 Task: Add a signature Hugo Perez containing With heartfelt thanks and appreciation, Hugo Perez to email address softage.8@softage.net and add a folder Takeout menus
Action: Mouse moved to (113, 145)
Screenshot: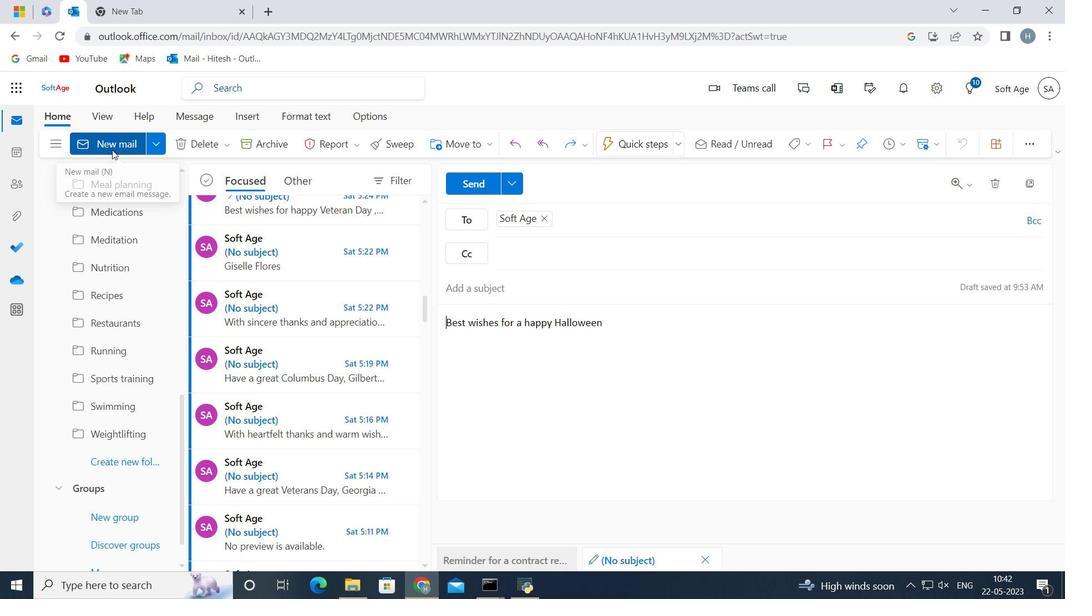 
Action: Mouse pressed left at (113, 145)
Screenshot: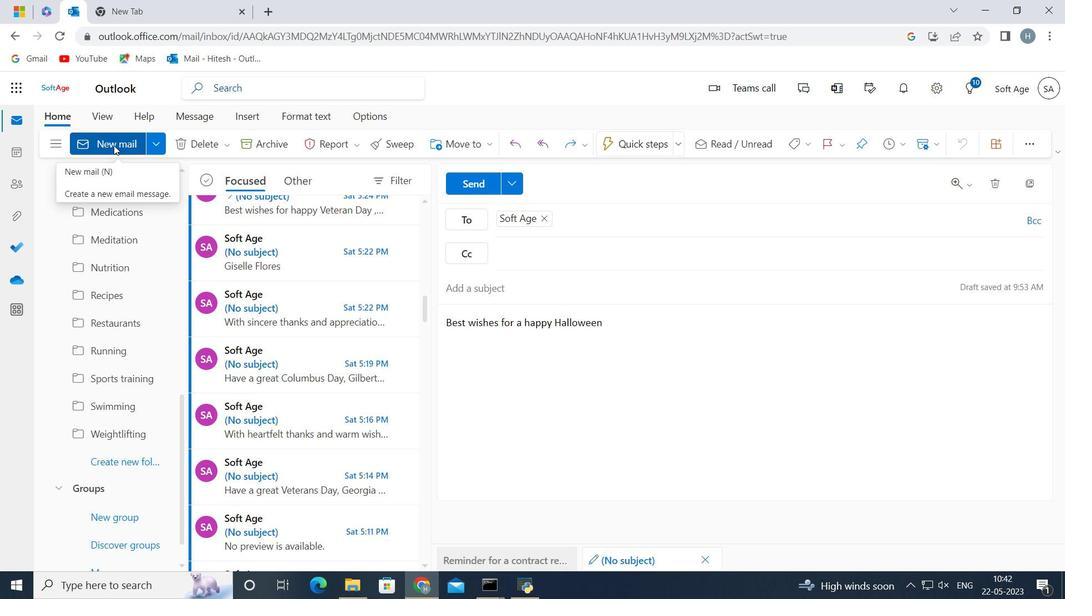 
Action: Mouse moved to (866, 147)
Screenshot: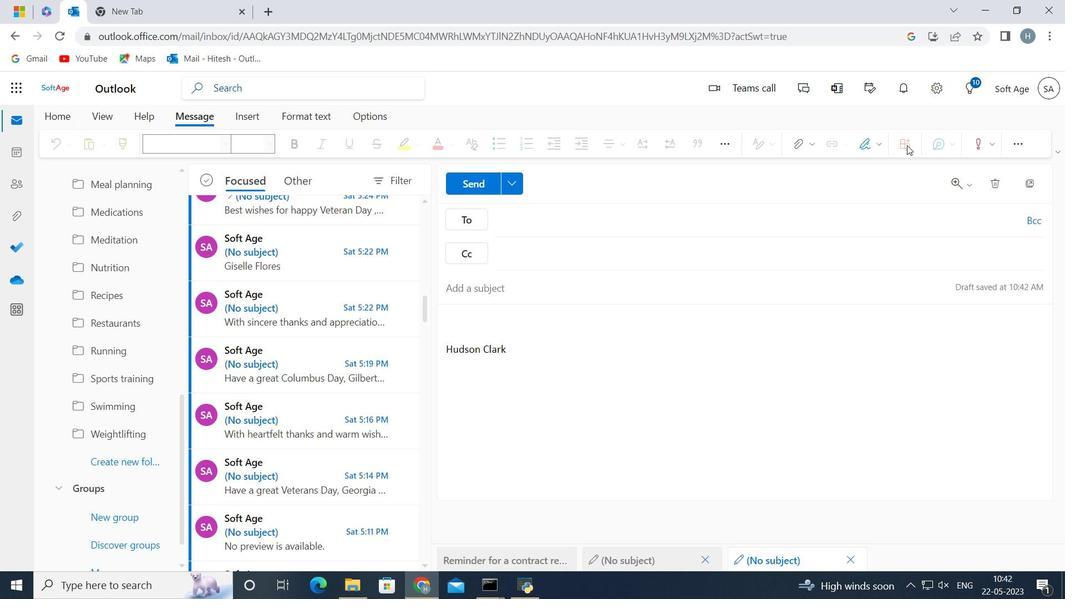 
Action: Mouse pressed left at (866, 147)
Screenshot: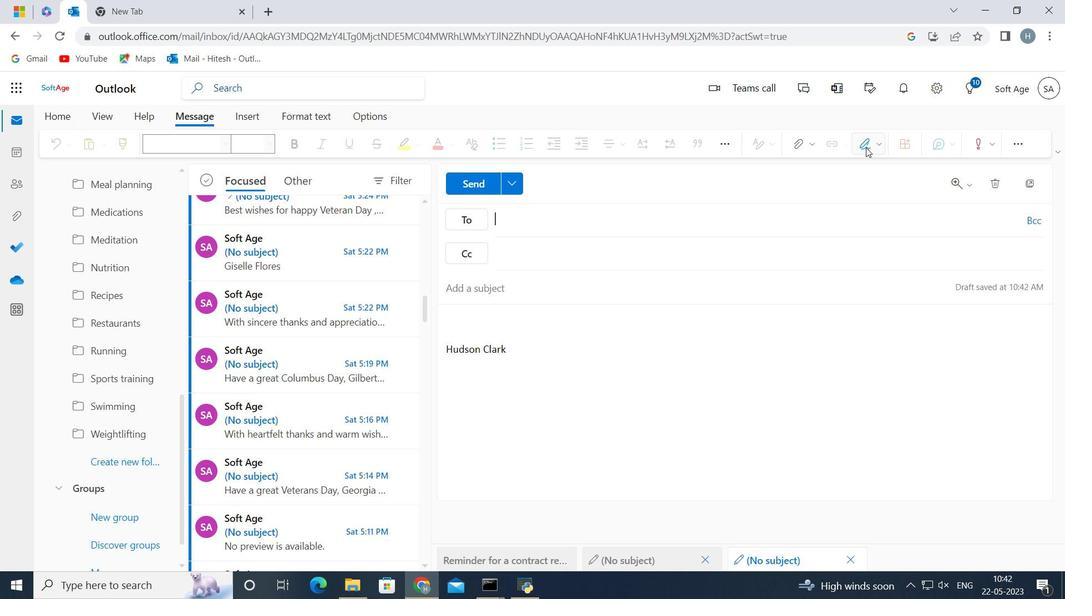 
Action: Mouse moved to (840, 472)
Screenshot: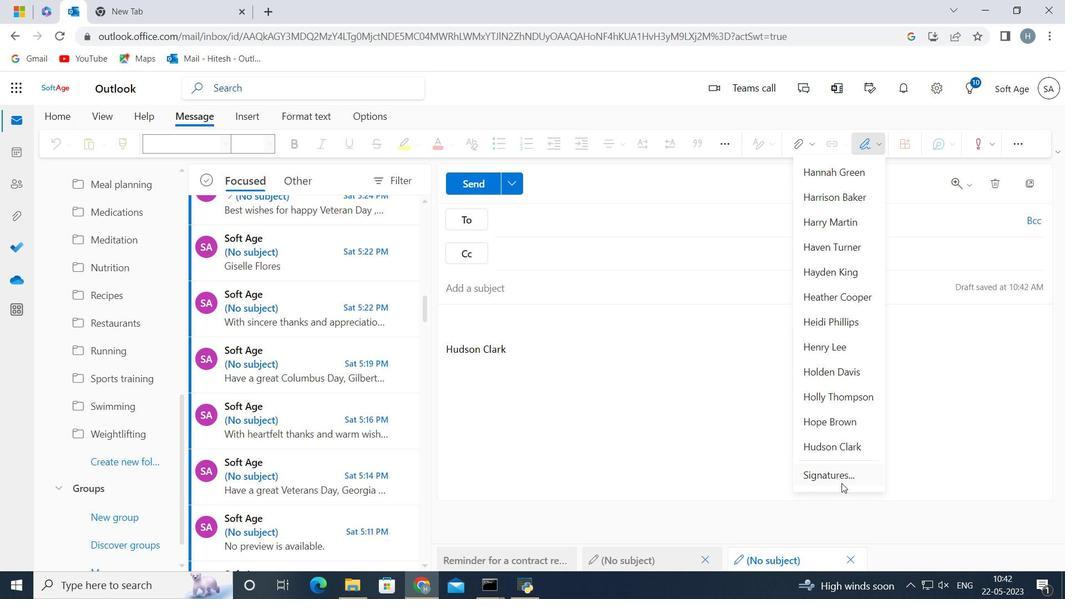 
Action: Mouse pressed left at (840, 472)
Screenshot: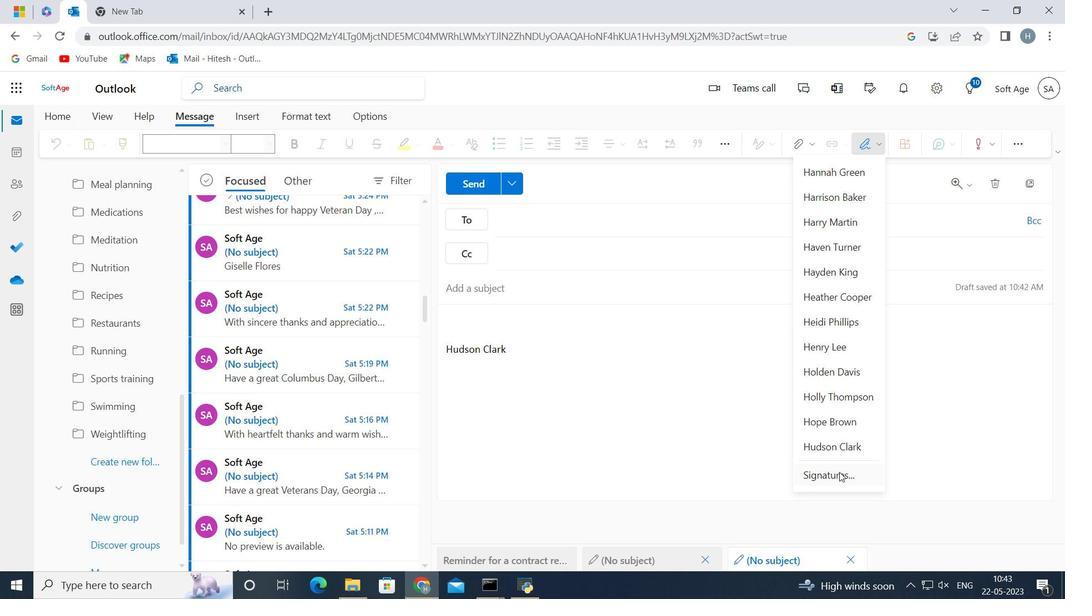 
Action: Mouse moved to (584, 251)
Screenshot: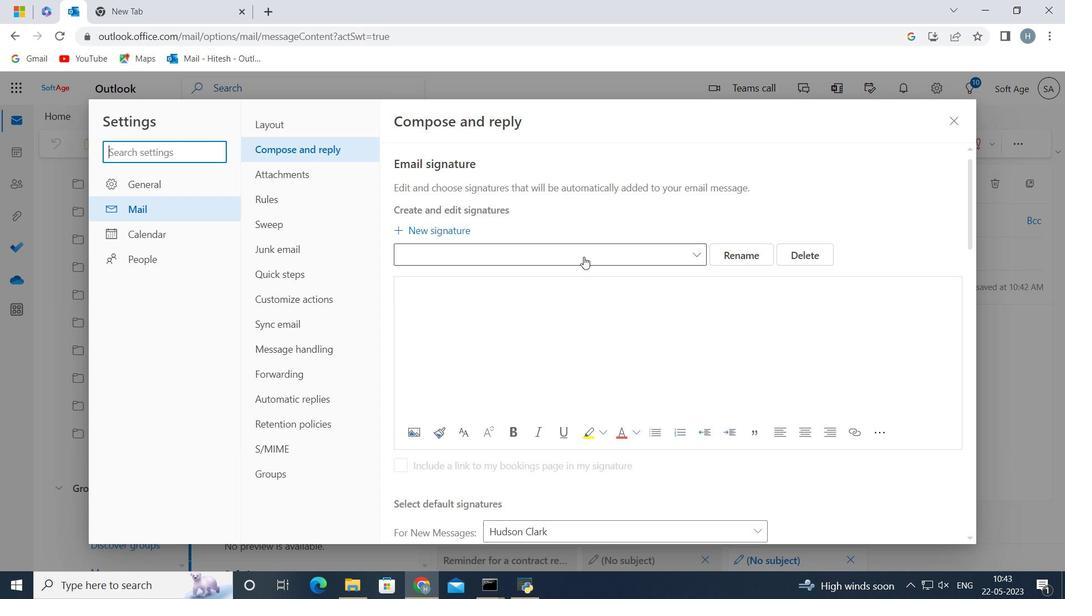 
Action: Mouse pressed left at (584, 251)
Screenshot: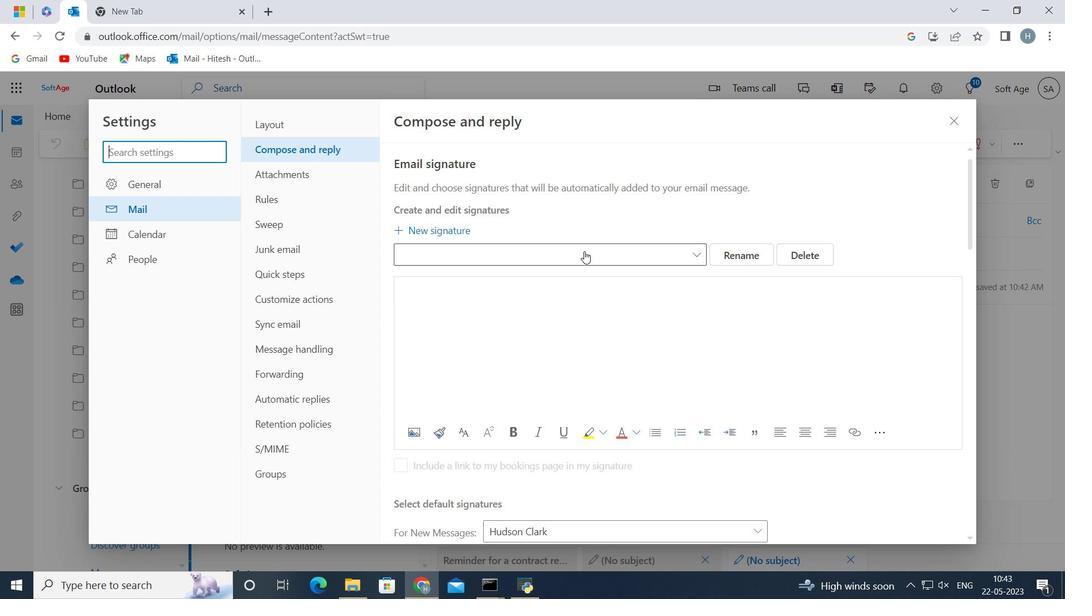 
Action: Mouse moved to (737, 251)
Screenshot: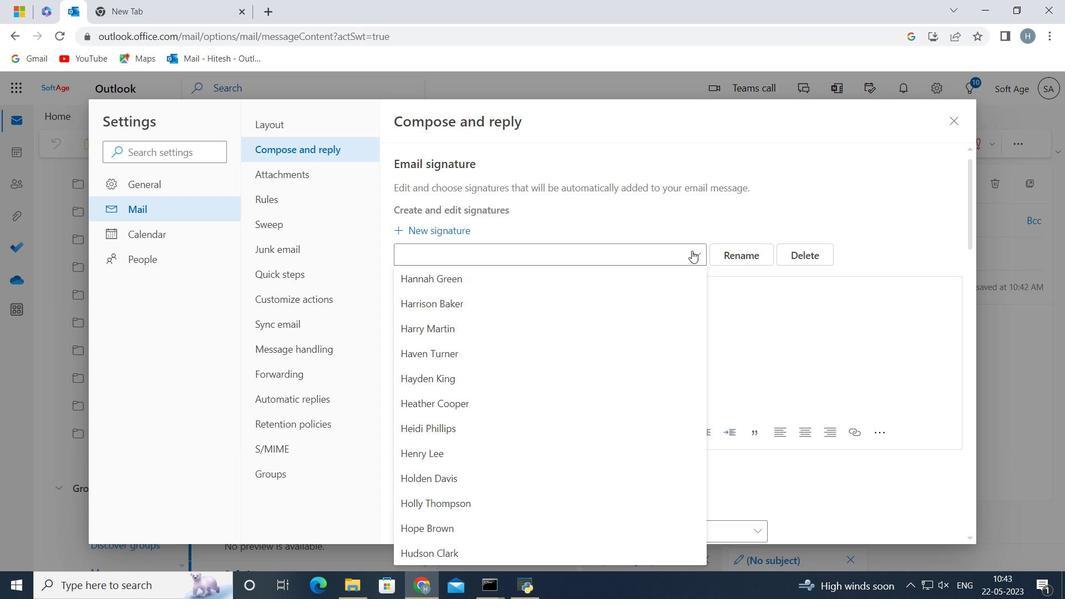 
Action: Mouse pressed left at (737, 251)
Screenshot: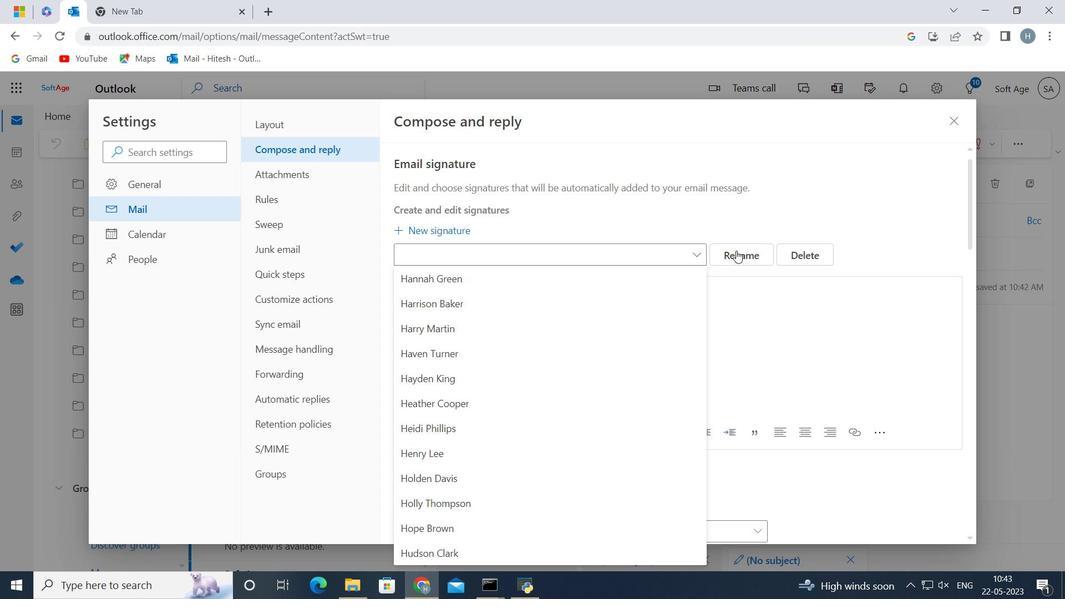 
Action: Mouse moved to (688, 249)
Screenshot: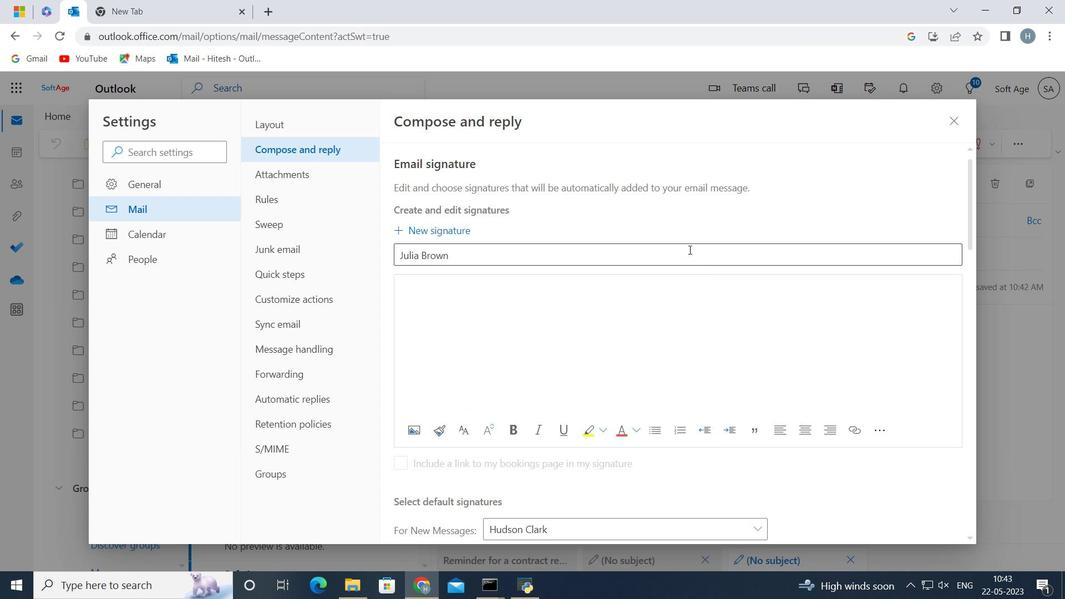
Action: Mouse pressed left at (688, 249)
Screenshot: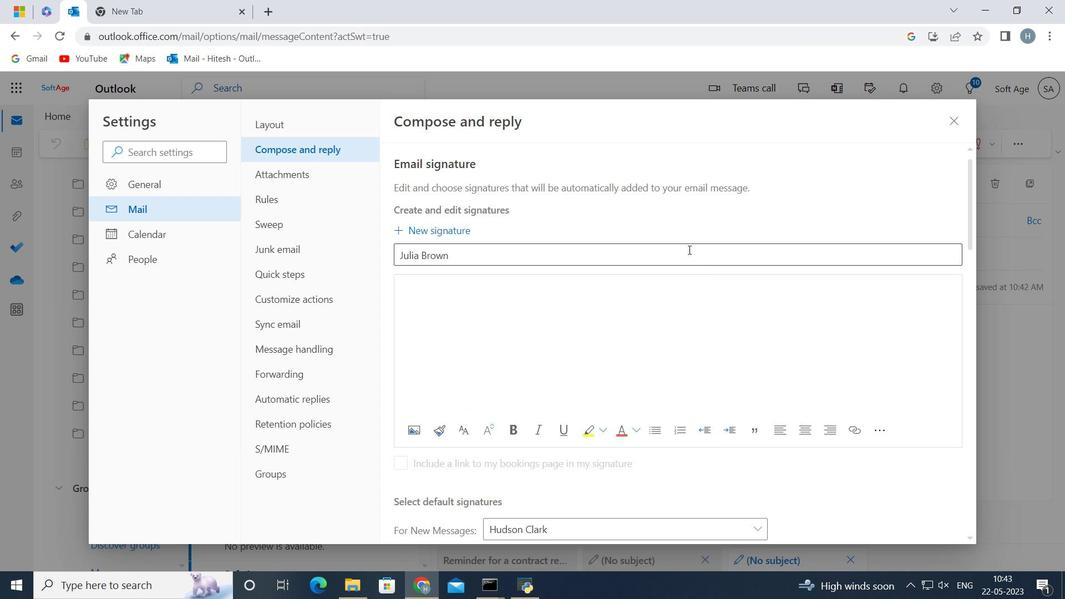 
Action: Key pressed <Key.backspace><Key.backspace><Key.backspace><Key.backspace><Key.backspace><Key.backspace><Key.backspace><Key.backspace><Key.backspace><Key.backspace><Key.backspace><Key.backspace><Key.backspace><Key.backspace><Key.shift><Key.shift><Key.shift><Key.shift><Key.shift><Key.shift><Key.shift><Key.shift>Hugo<Key.space><Key.shift><Key.shift><Key.shift><Key.shift><Key.shift><Key.shift><Key.shift><Key.shift><Key.shift>Perez
Screenshot: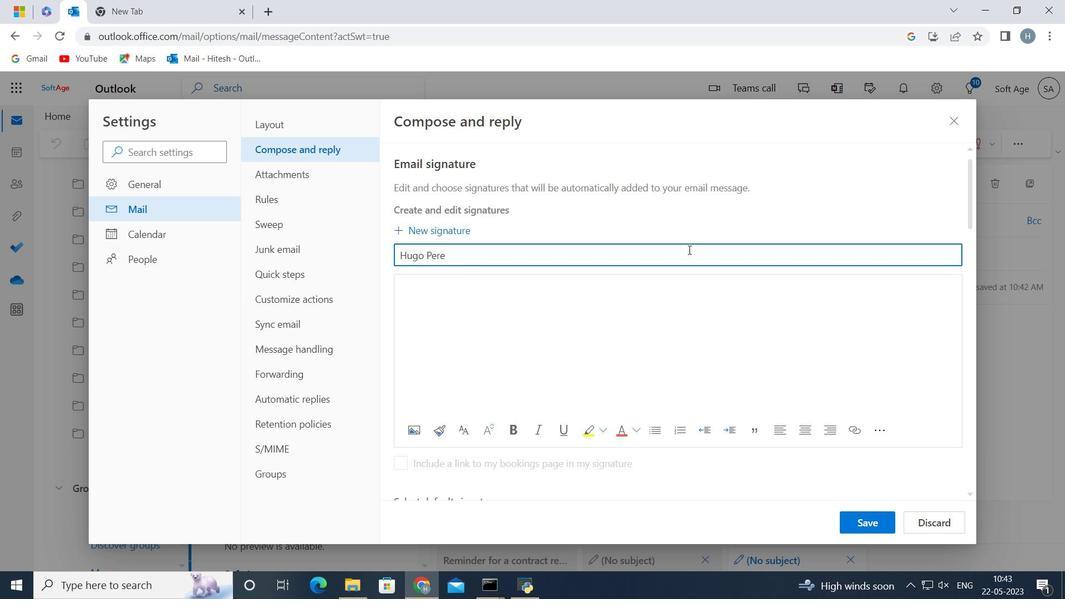 
Action: Mouse moved to (688, 317)
Screenshot: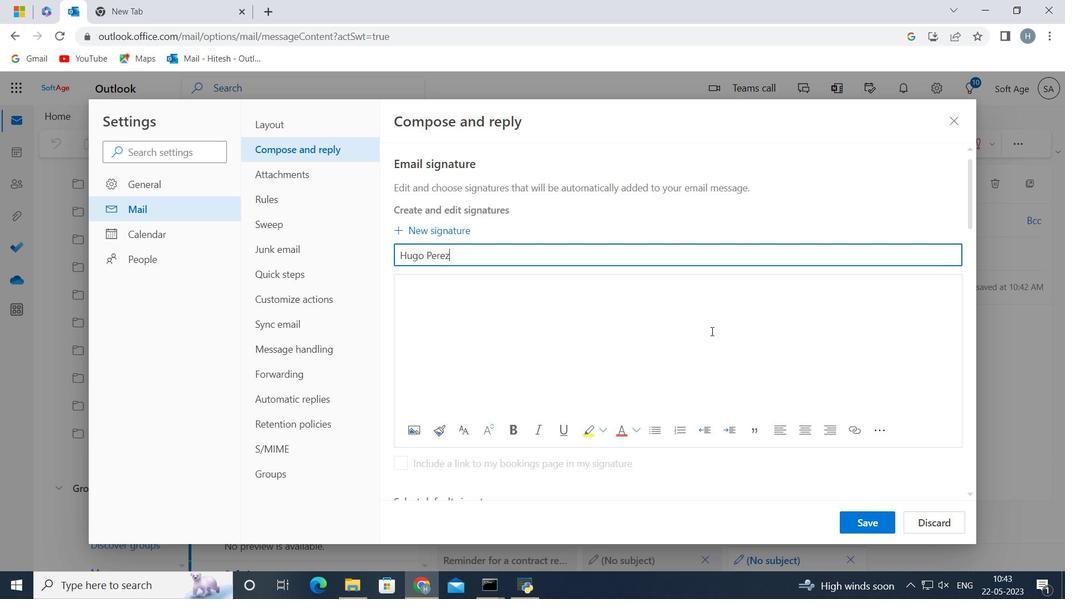 
Action: Mouse pressed left at (688, 317)
Screenshot: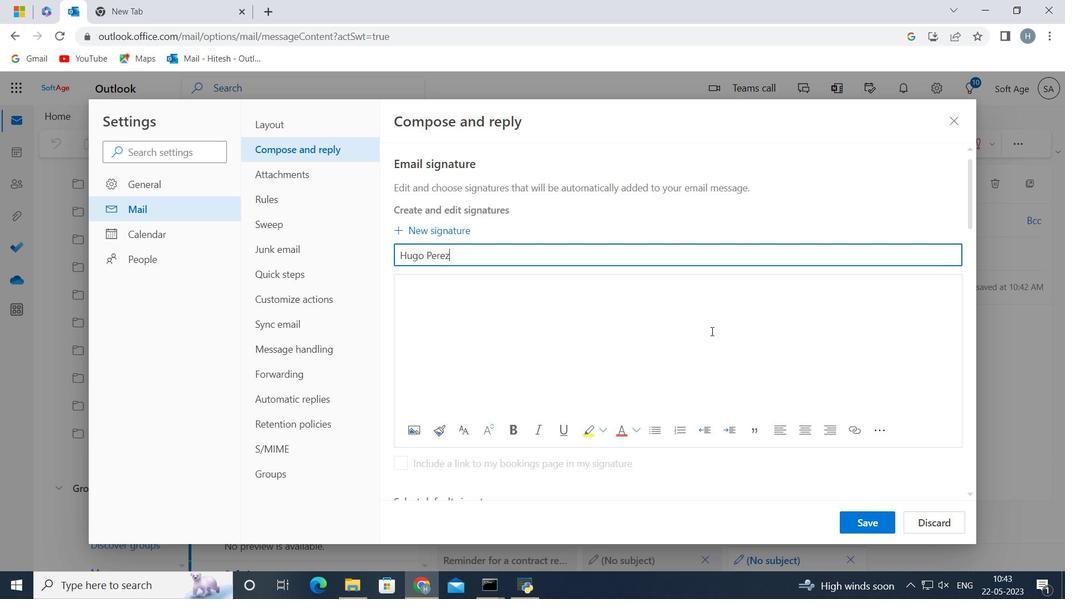 
Action: Key pressed <Key.shift>Hugo<Key.space><Key.shift_r><Key.shift_r><Key.shift_r><Key.shift_r><Key.shift_r><Key.shift_r><Key.shift_r>Perez
Screenshot: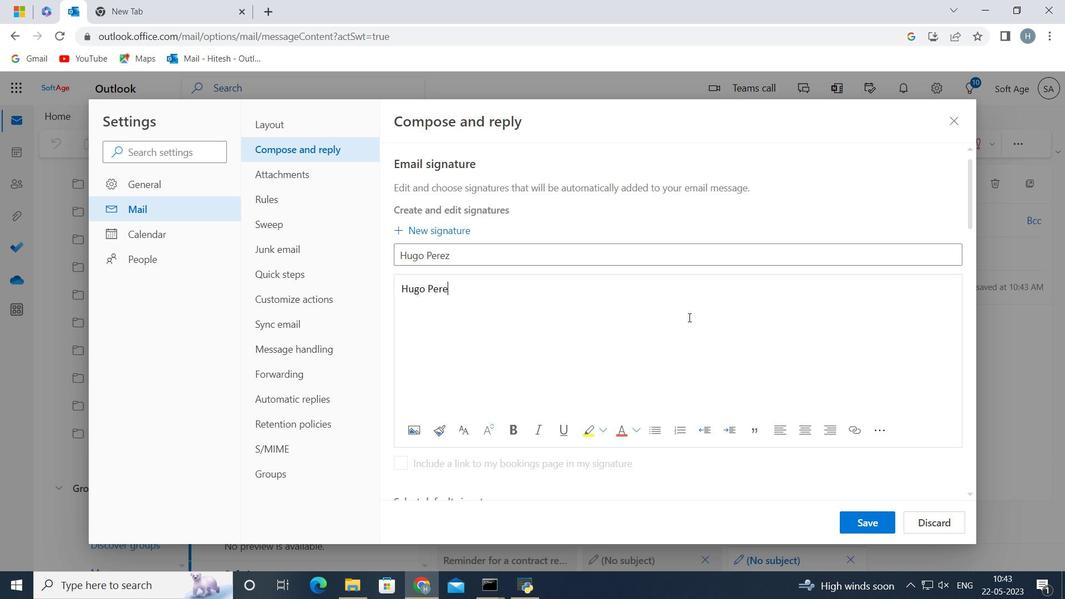 
Action: Mouse moved to (866, 520)
Screenshot: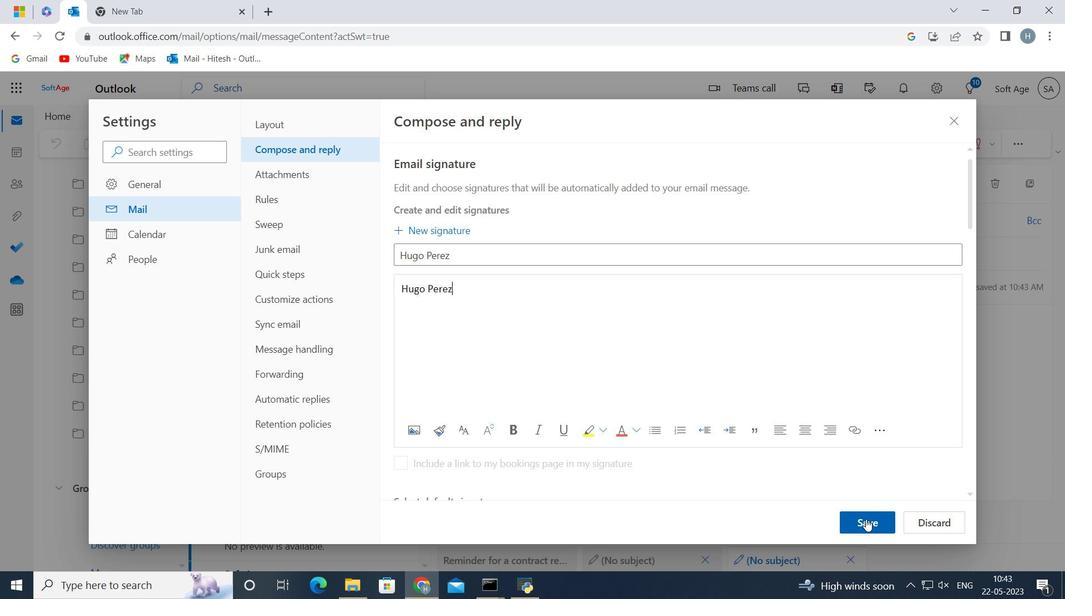 
Action: Mouse pressed left at (866, 520)
Screenshot: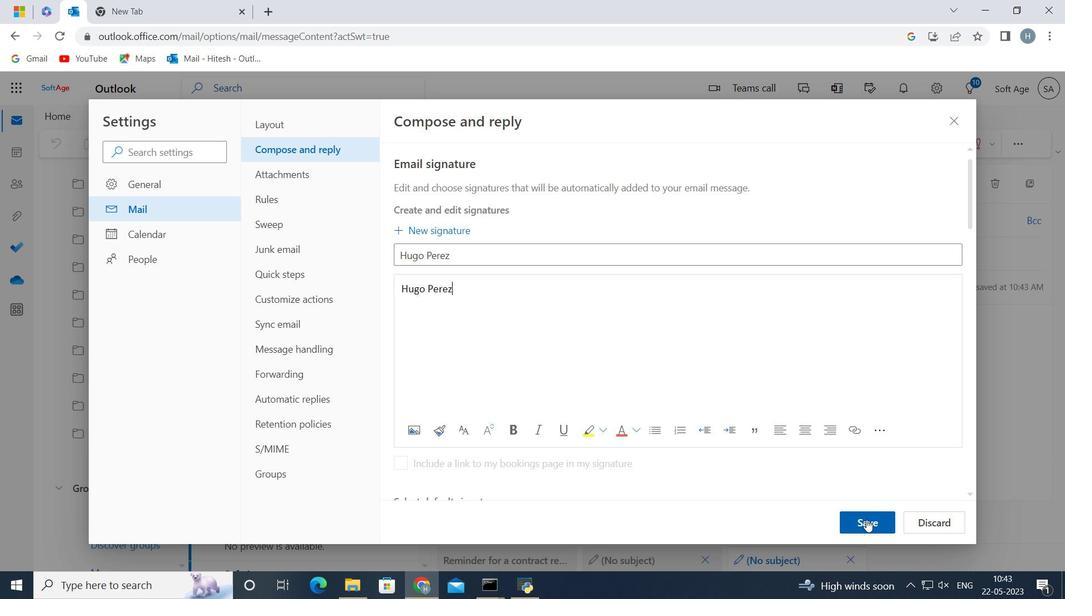 
Action: Mouse moved to (684, 369)
Screenshot: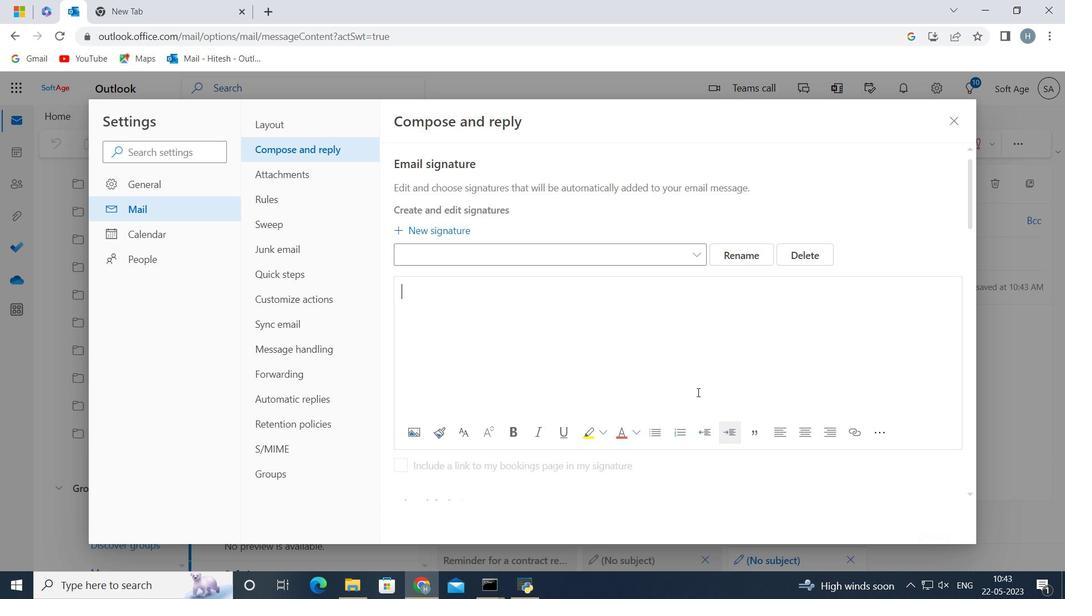 
Action: Mouse scrolled (684, 369) with delta (0, 0)
Screenshot: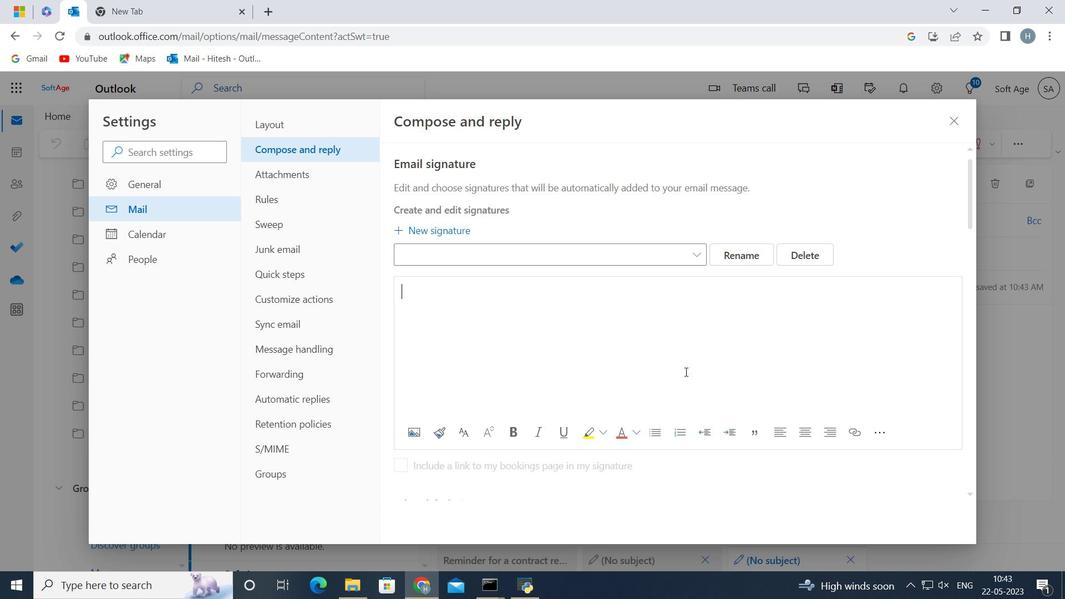 
Action: Mouse scrolled (684, 369) with delta (0, 0)
Screenshot: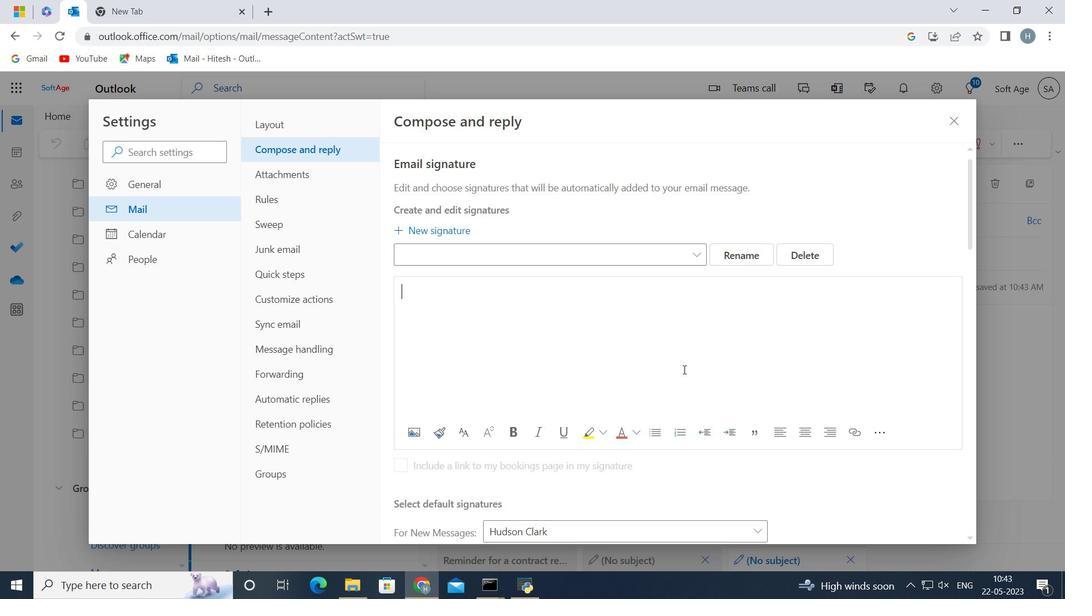 
Action: Mouse moved to (677, 392)
Screenshot: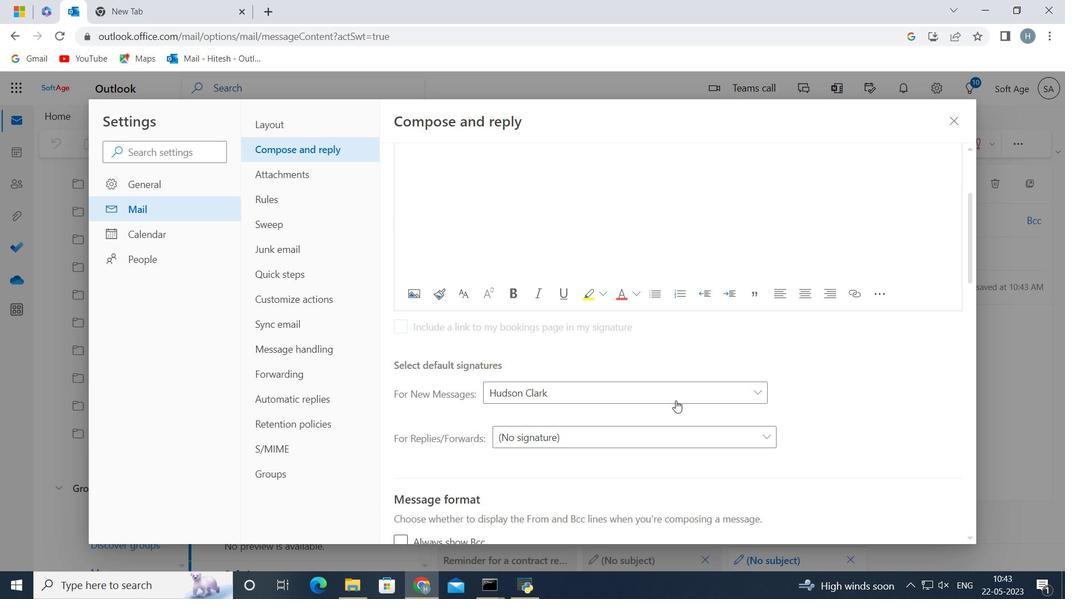 
Action: Mouse pressed left at (677, 392)
Screenshot: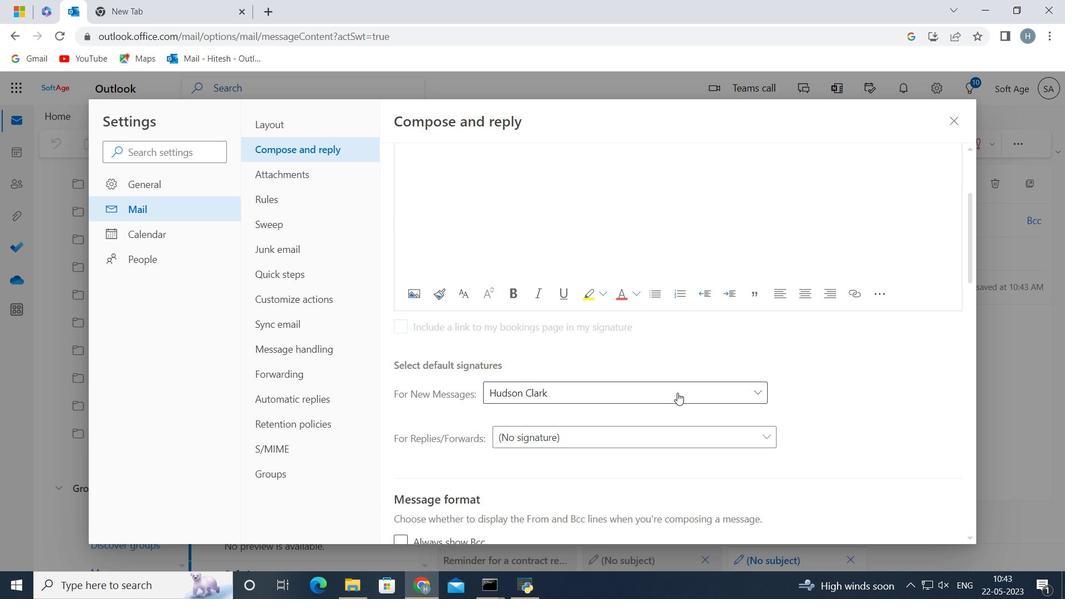 
Action: Mouse scrolled (677, 392) with delta (0, 0)
Screenshot: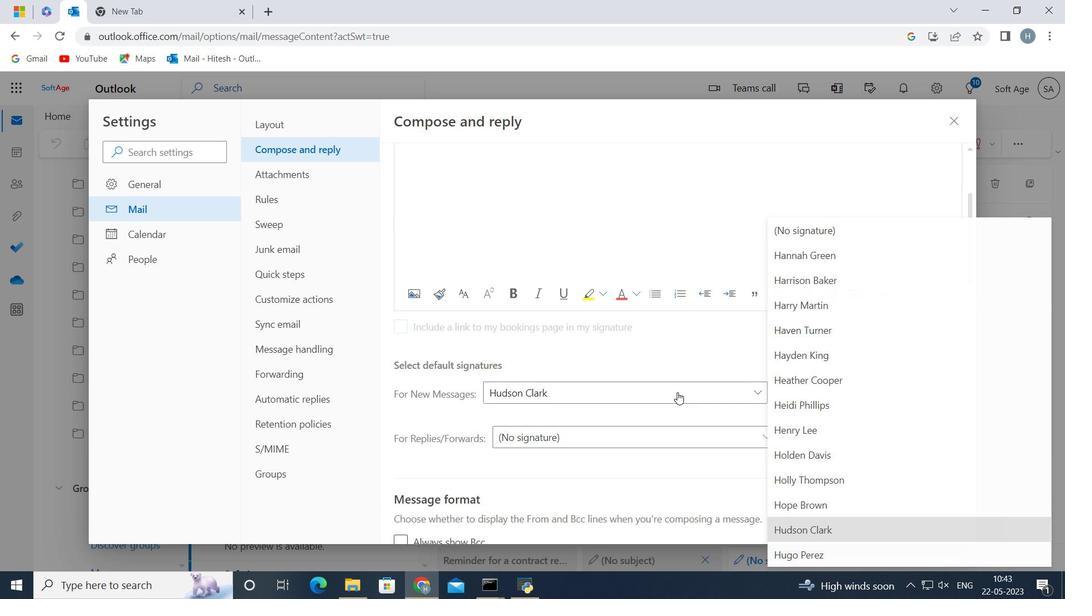 
Action: Mouse moved to (677, 392)
Screenshot: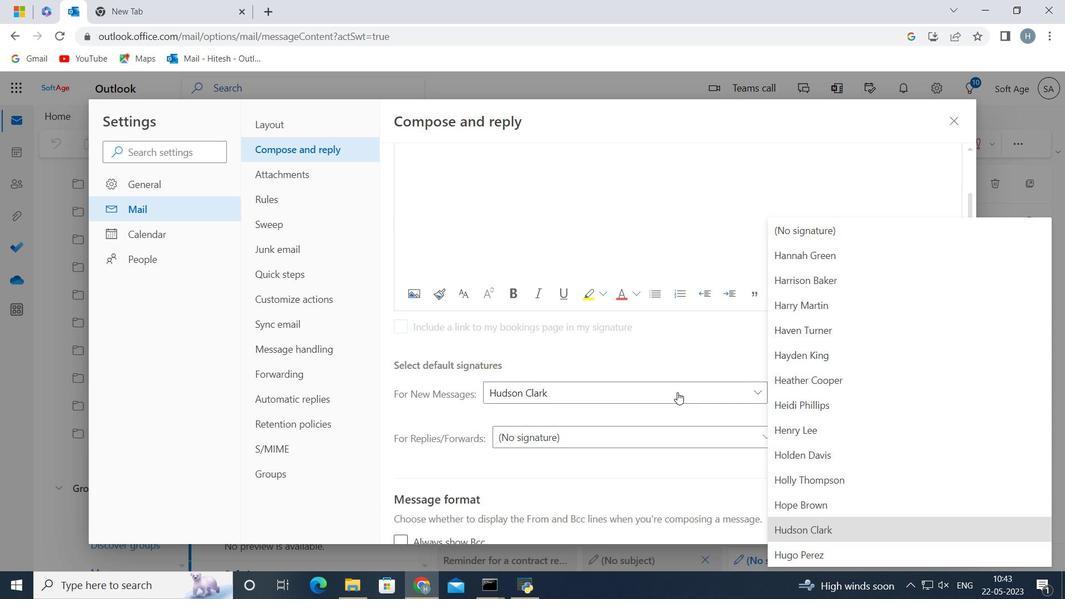 
Action: Mouse scrolled (677, 392) with delta (0, 0)
Screenshot: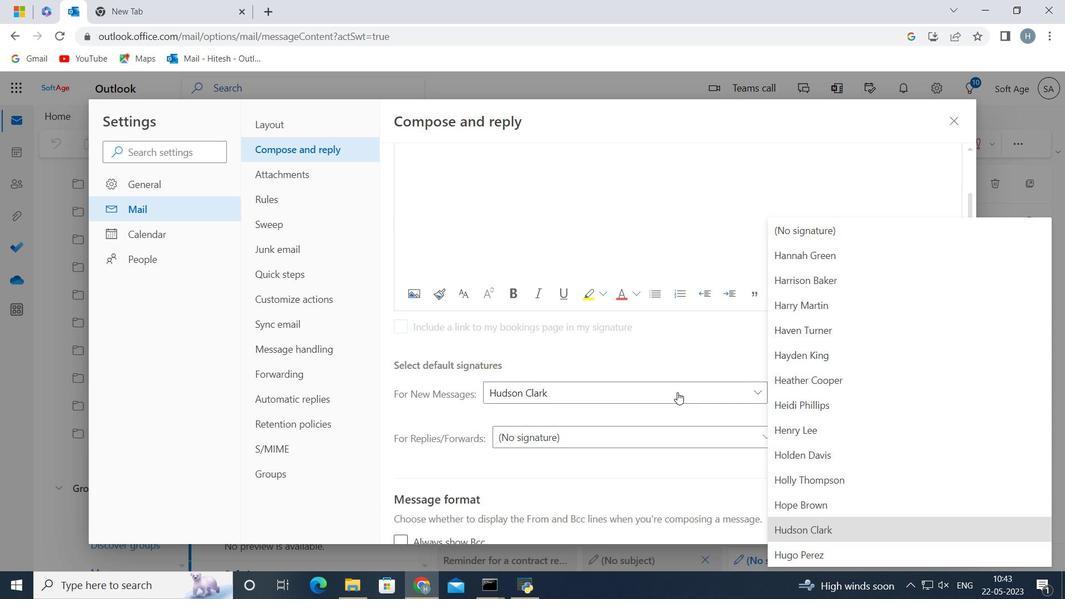 
Action: Mouse moved to (815, 380)
Screenshot: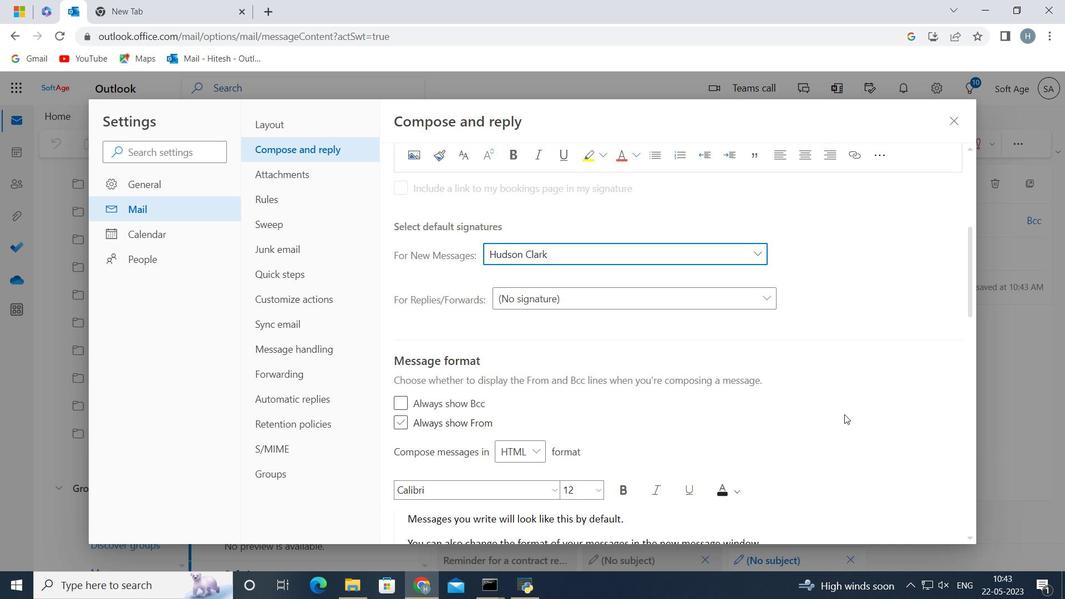
Action: Mouse scrolled (815, 380) with delta (0, 0)
Screenshot: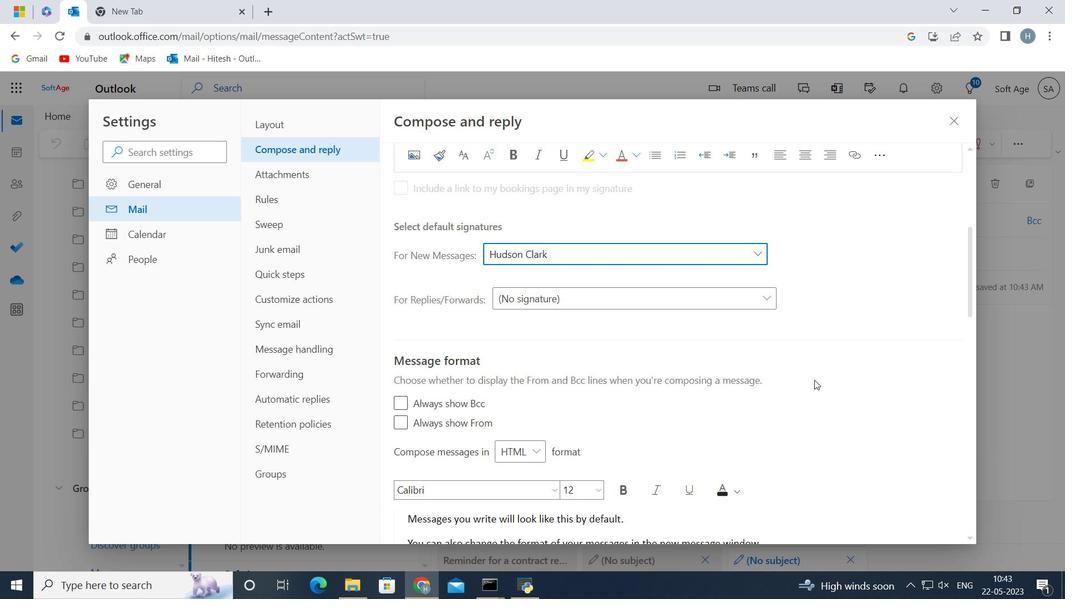 
Action: Mouse moved to (752, 327)
Screenshot: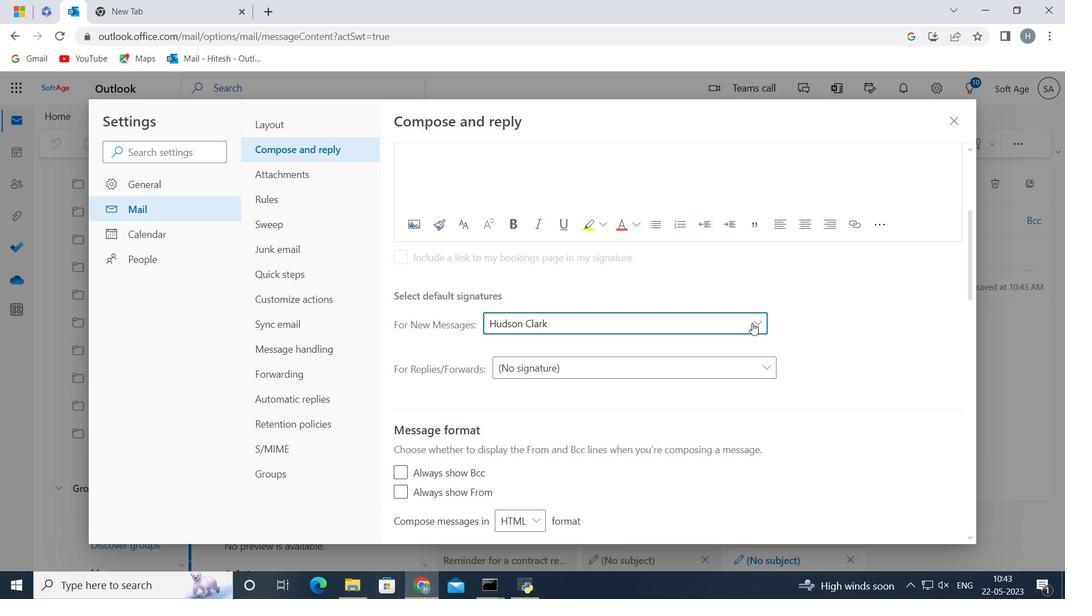 
Action: Mouse pressed left at (752, 327)
Screenshot: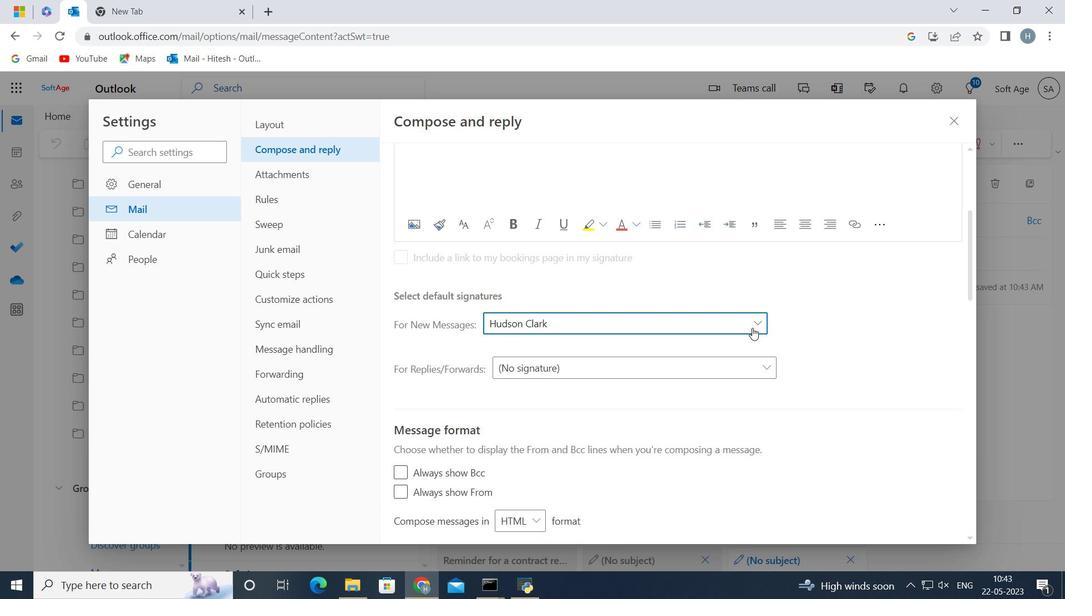 
Action: Mouse moved to (819, 554)
Screenshot: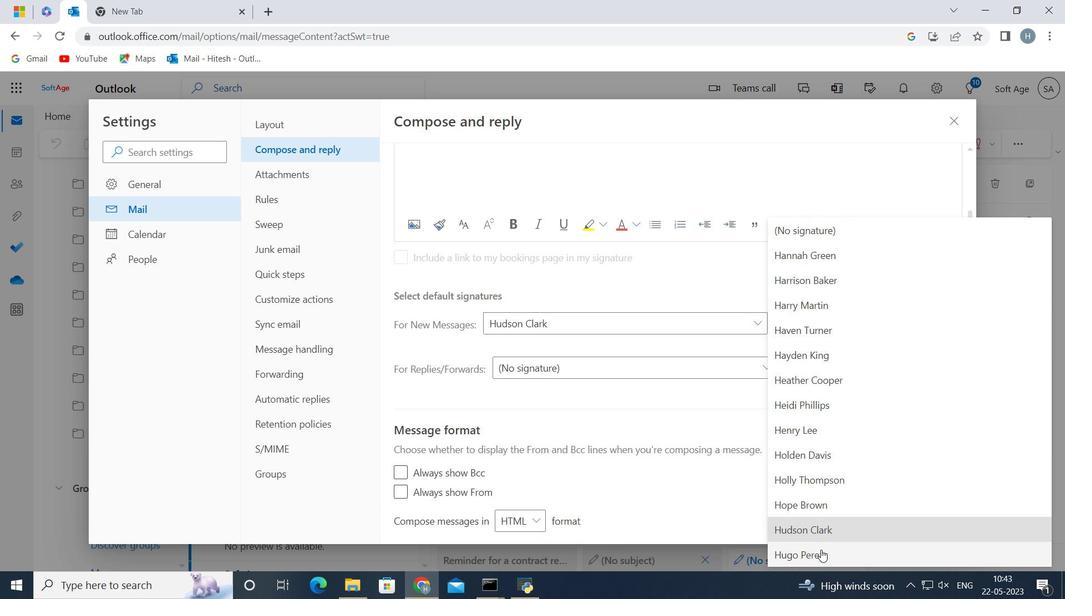 
Action: Mouse pressed left at (819, 554)
Screenshot: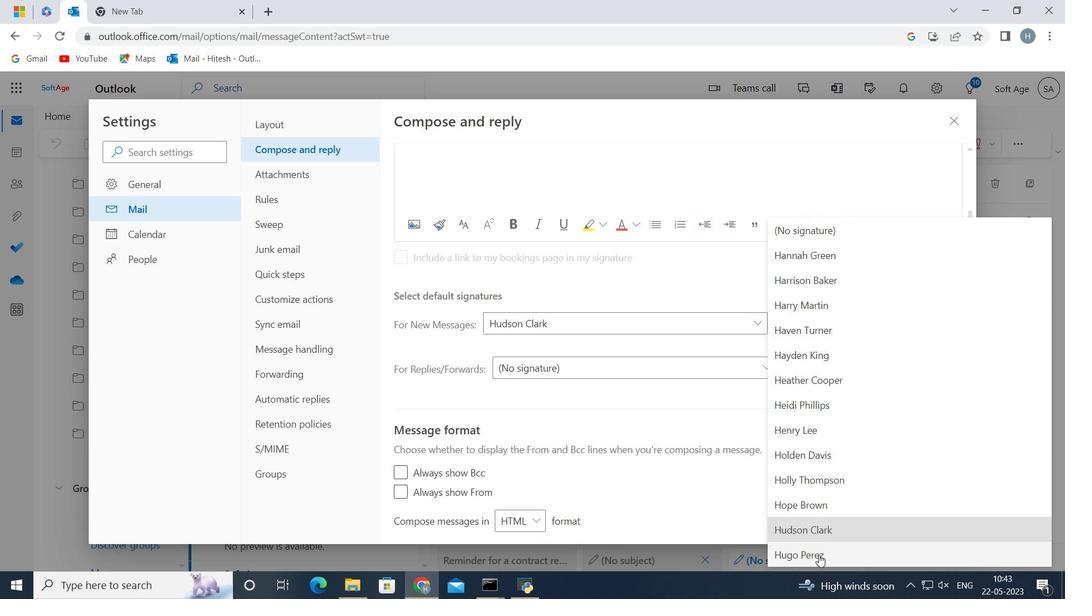 
Action: Mouse moved to (853, 517)
Screenshot: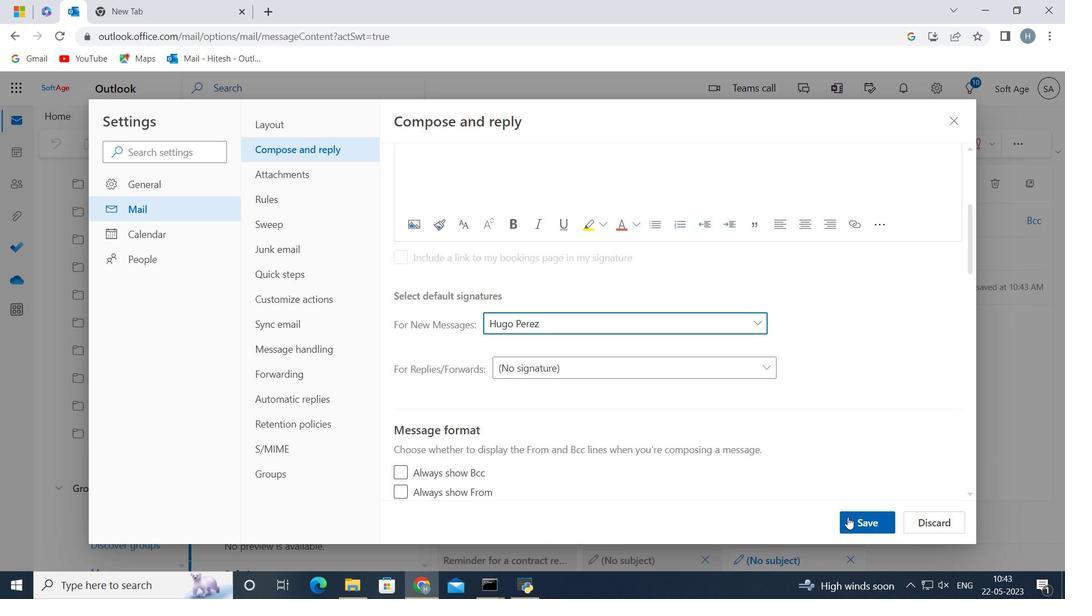 
Action: Mouse pressed left at (853, 517)
Screenshot: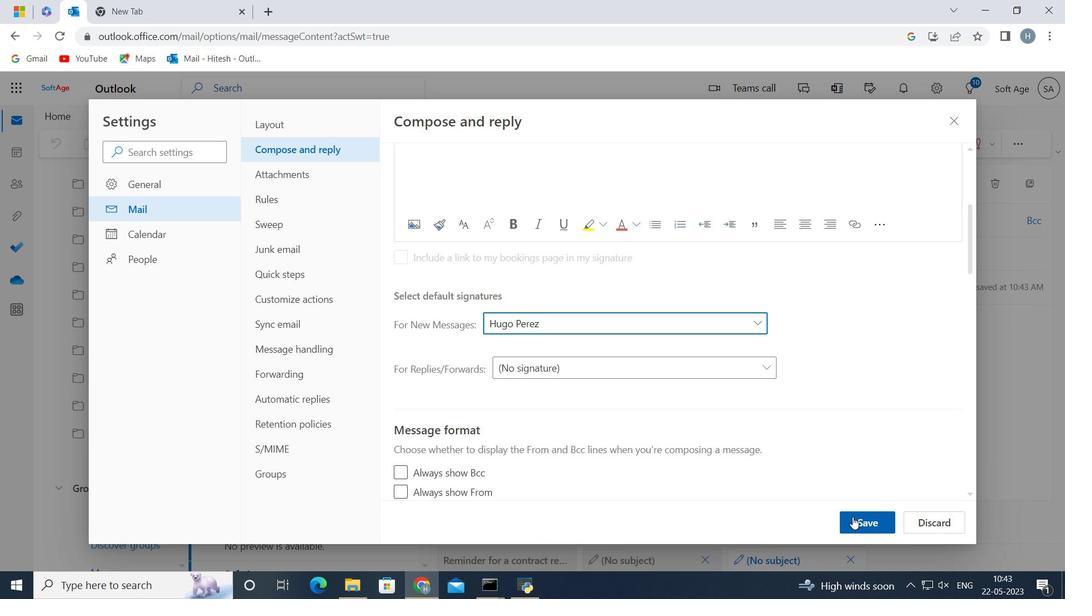 
Action: Mouse moved to (956, 118)
Screenshot: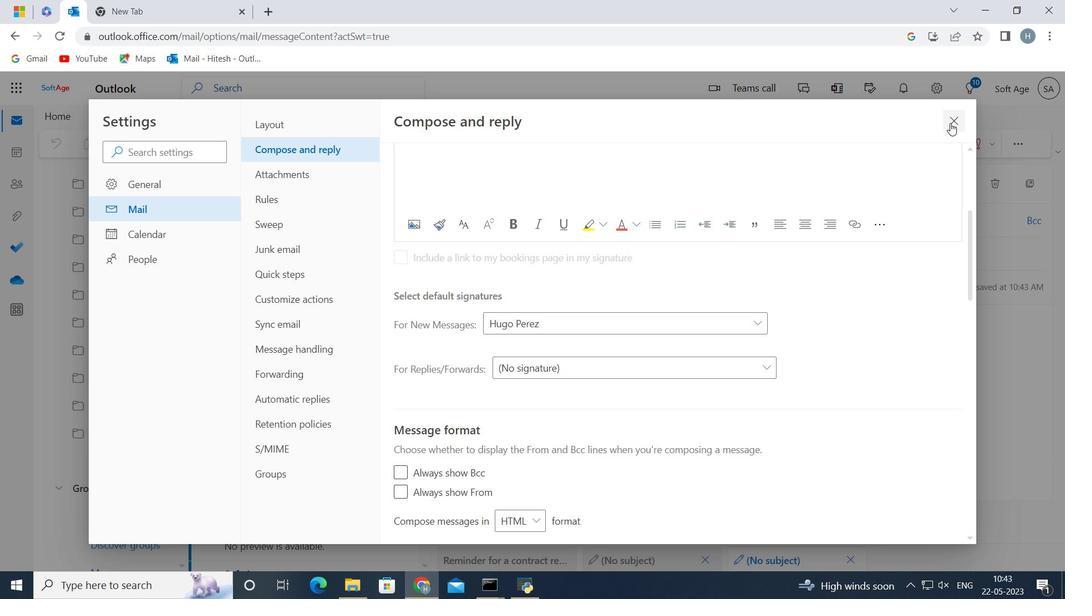
Action: Mouse pressed left at (956, 118)
Screenshot: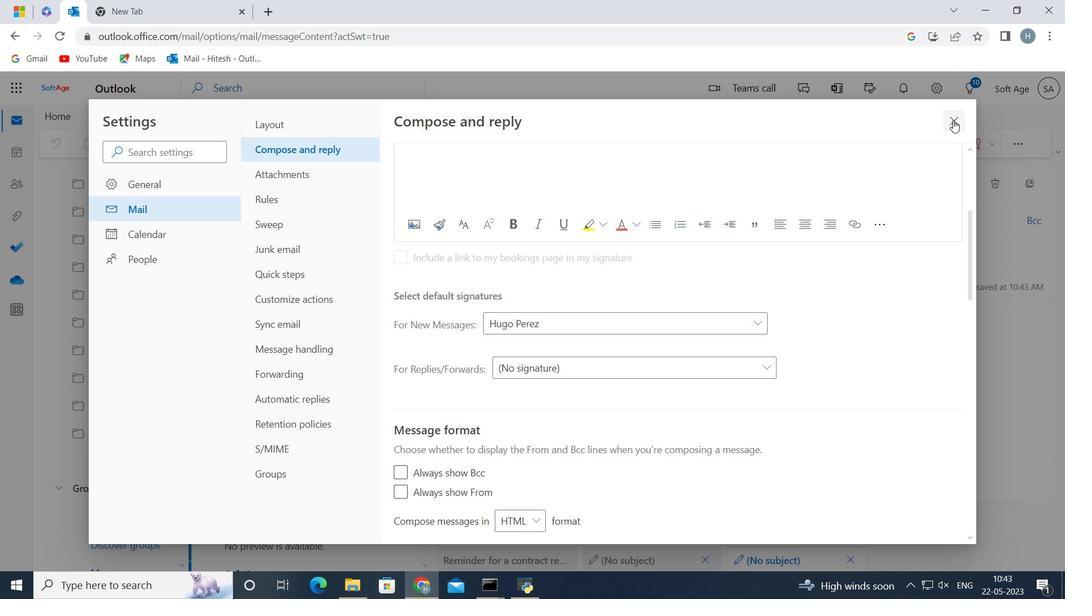 
Action: Mouse moved to (520, 350)
Screenshot: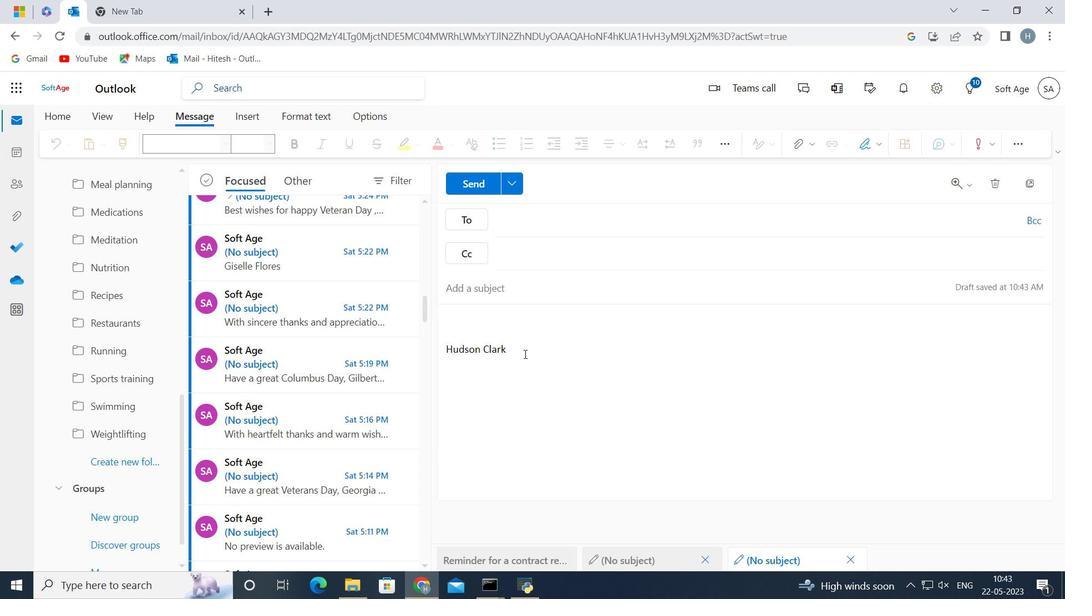 
Action: Mouse pressed left at (520, 350)
Screenshot: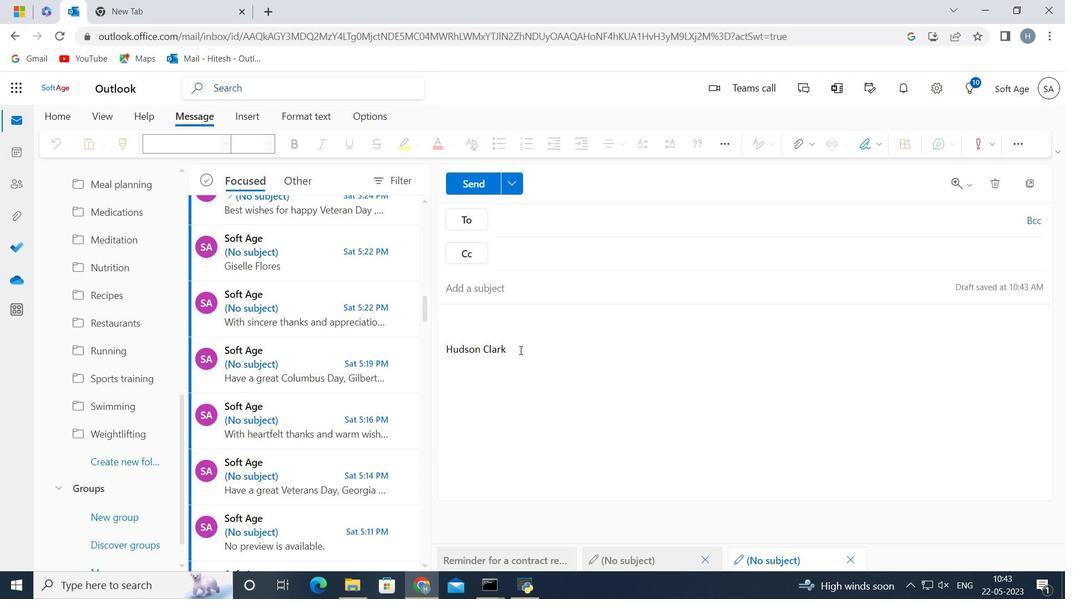 
Action: Mouse moved to (513, 346)
Screenshot: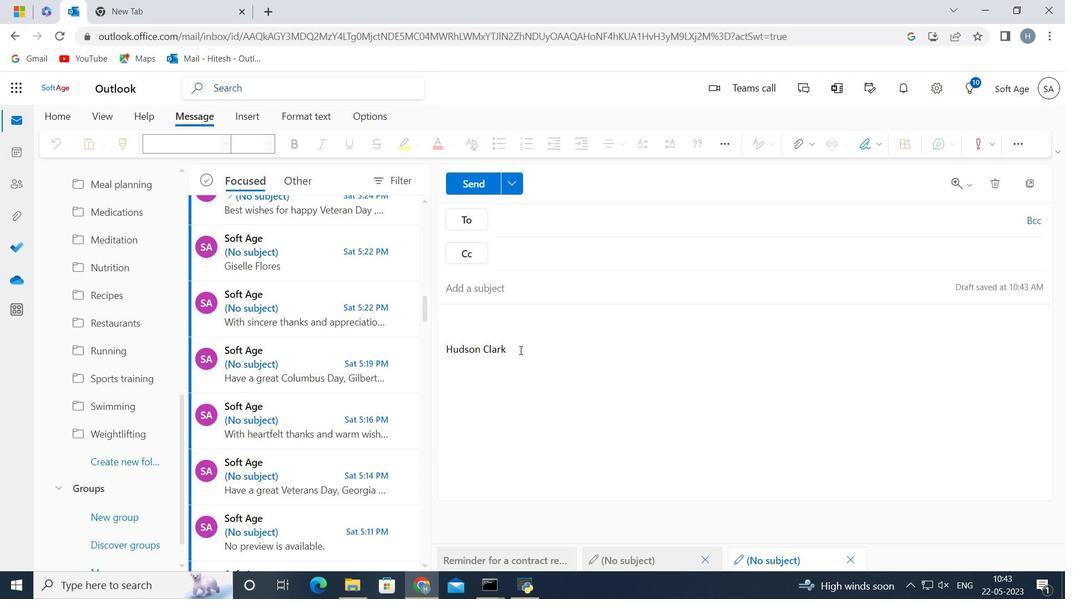 
Action: Key pressed <Key.backspace><Key.backspace><Key.backspace><Key.backspace><Key.backspace><Key.backspace><Key.backspace><Key.backspace><Key.backspace><Key.backspace><Key.backspace><Key.backspace><Key.backspace><Key.backspace><Key.shift>
Screenshot: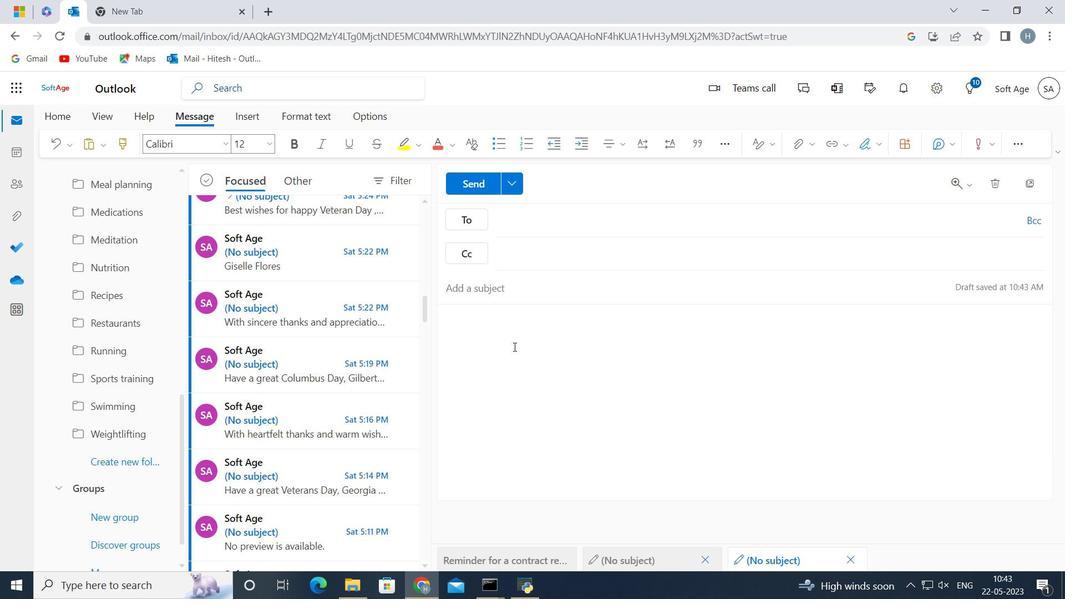 
Action: Mouse moved to (513, 346)
Screenshot: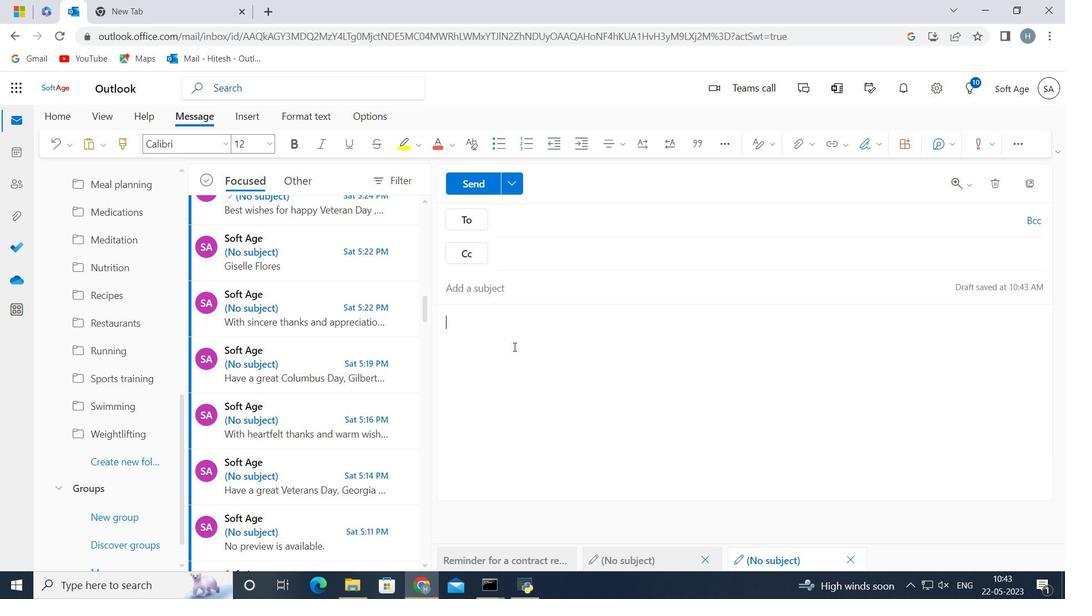 
Action: Key pressed With<Key.space><Key.shift>H<Key.backspace>heartfelt<Key.space>thanks<Key.space>and<Key.space>appreciation<Key.space>
Screenshot: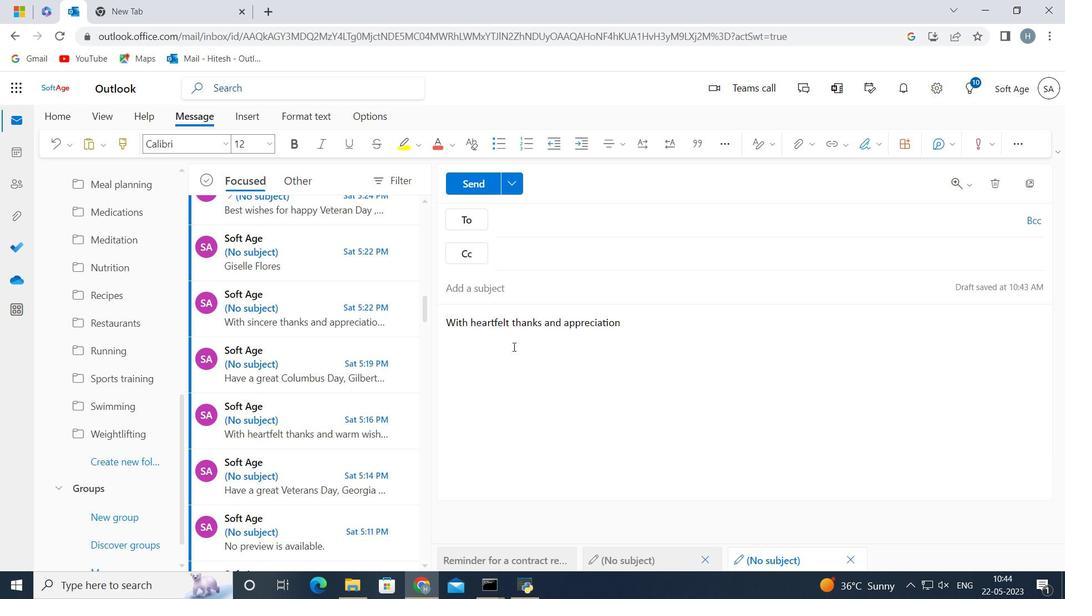 
Action: Mouse moved to (513, 217)
Screenshot: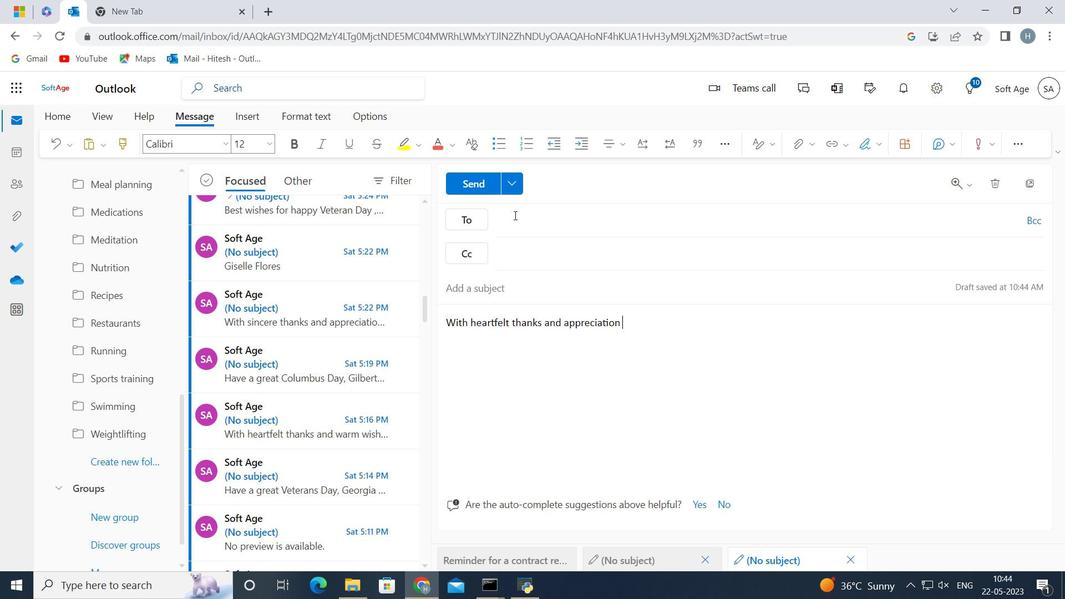 
Action: Mouse pressed left at (513, 217)
Screenshot: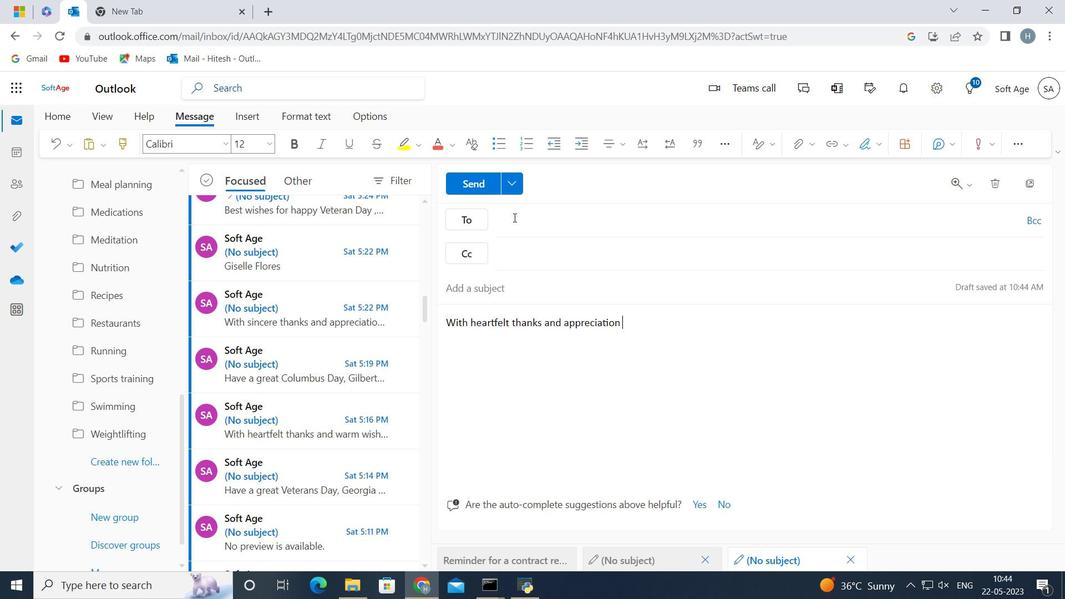 
Action: Key pressed softage.8<Key.shift><Key.shift><Key.shift><Key.shift><Key.shift><Key.shift><Key.shift><Key.shift><Key.shift><Key.shift><Key.shift><Key.shift><Key.shift><Key.shift><Key.shift><Key.shift><Key.shift><Key.shift><Key.shift><Key.shift><Key.shift><Key.shift><Key.shift><Key.shift><Key.shift><Key.shift><Key.shift><Key.shift><Key.shift><Key.shift>@softage.net
Screenshot: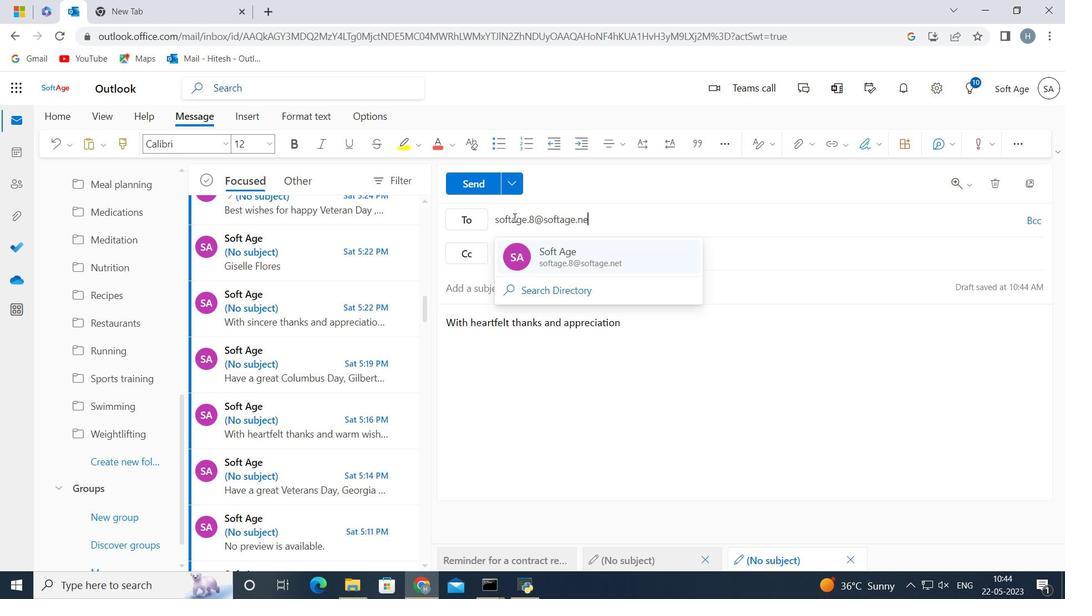 
Action: Mouse moved to (535, 263)
Screenshot: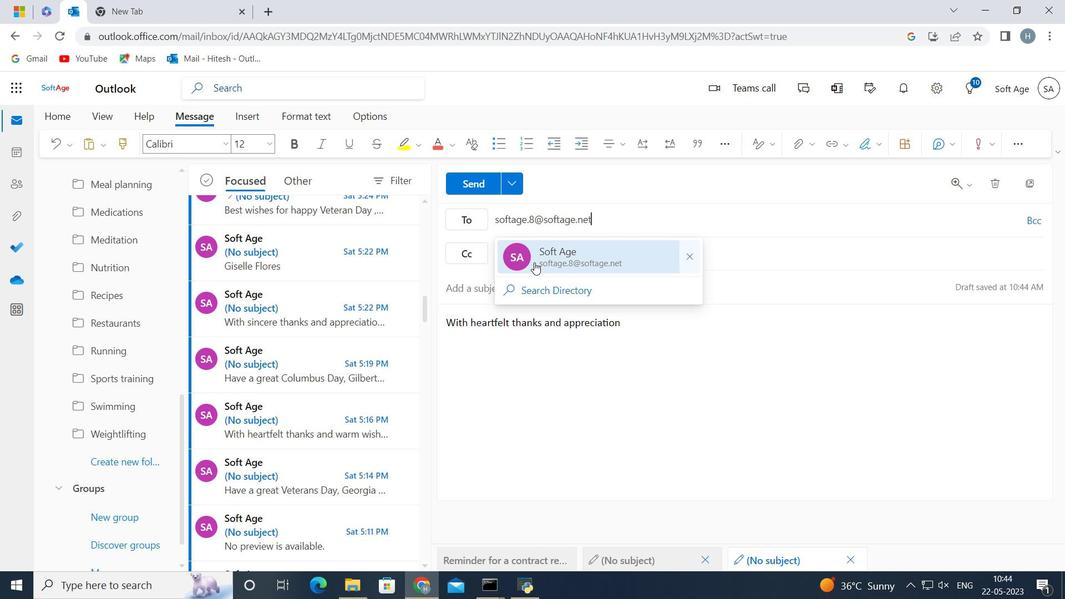 
Action: Mouse pressed left at (535, 263)
Screenshot: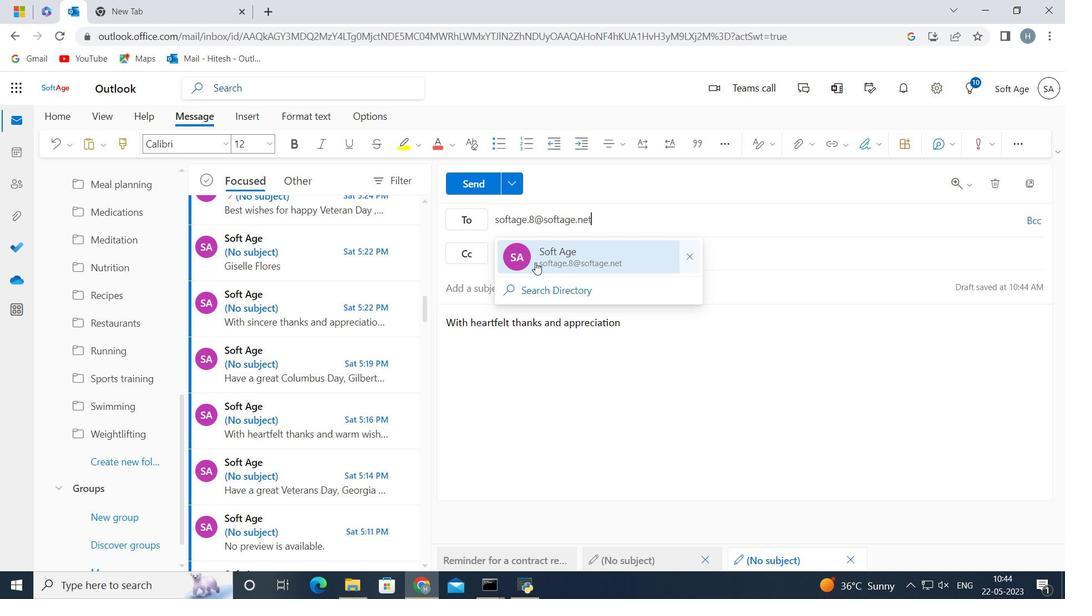 
Action: Mouse moved to (131, 461)
Screenshot: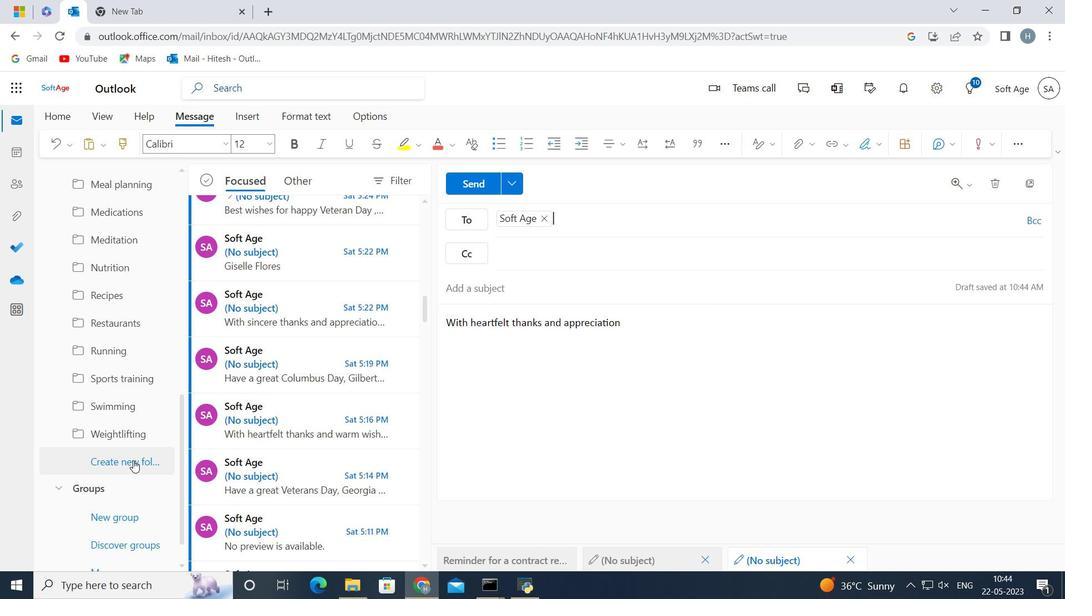 
Action: Mouse pressed left at (131, 461)
Screenshot: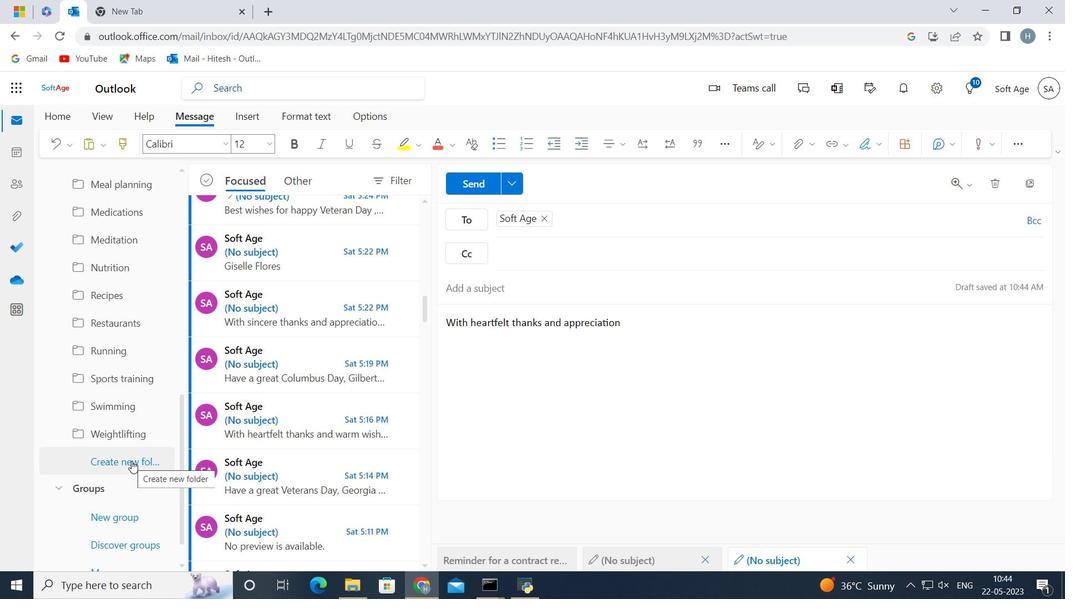 
Action: Key pressed <Key.shift><Key.shift><Key.shift>Takeout<Key.space>menus
Screenshot: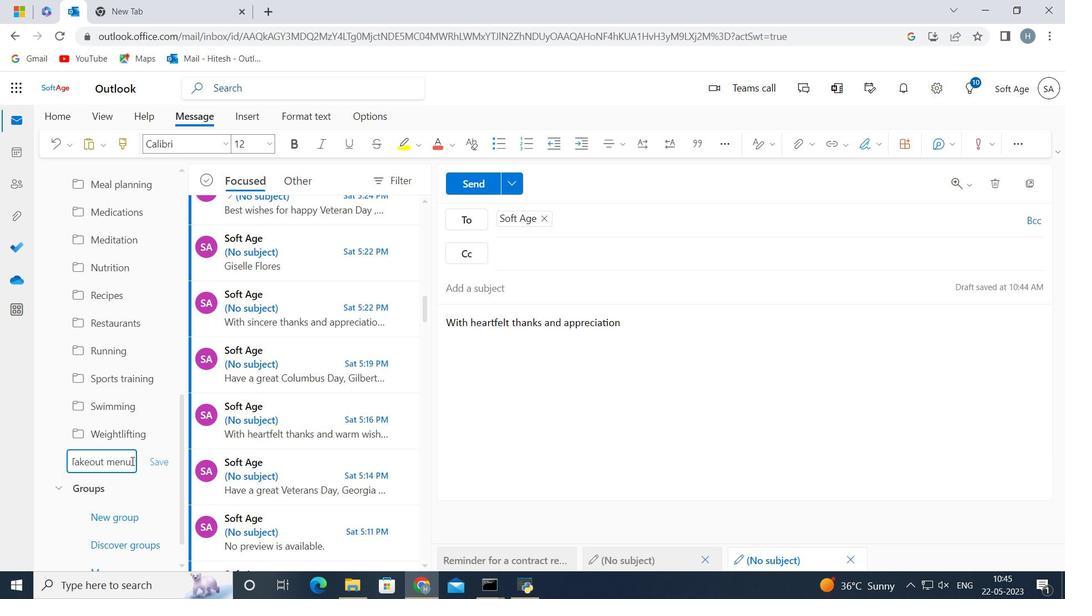 
Action: Mouse moved to (161, 460)
Screenshot: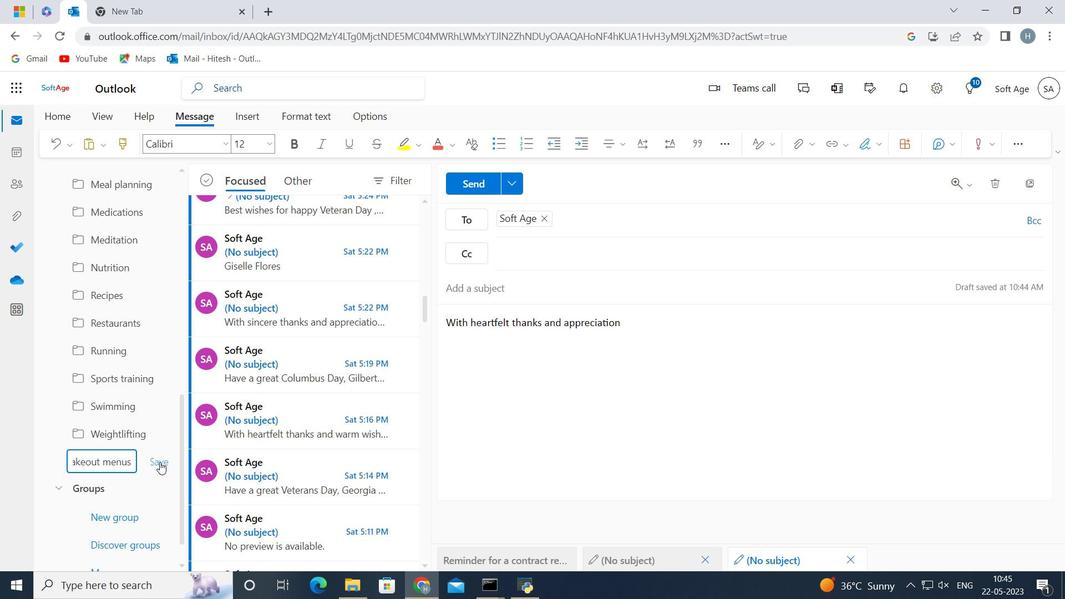 
Action: Mouse pressed left at (161, 460)
Screenshot: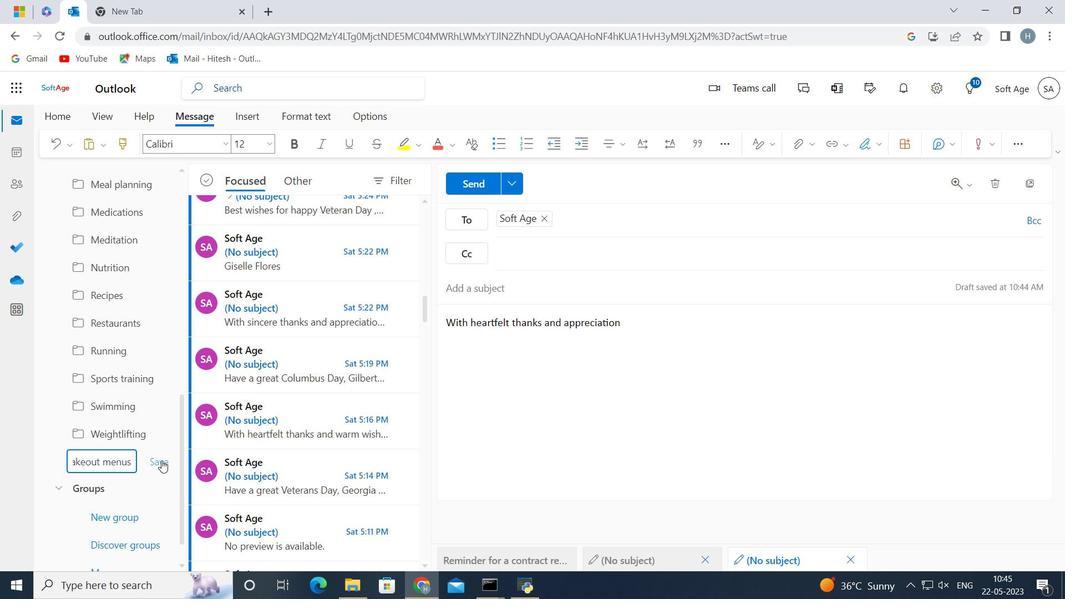 
Action: Mouse moved to (468, 183)
Screenshot: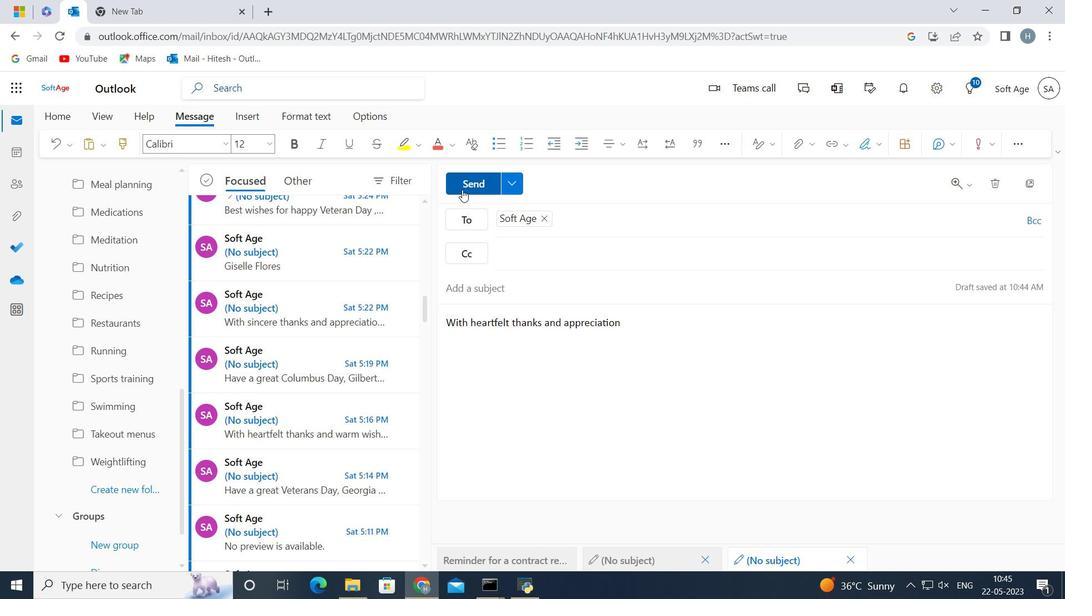 
Action: Mouse pressed left at (468, 183)
Screenshot: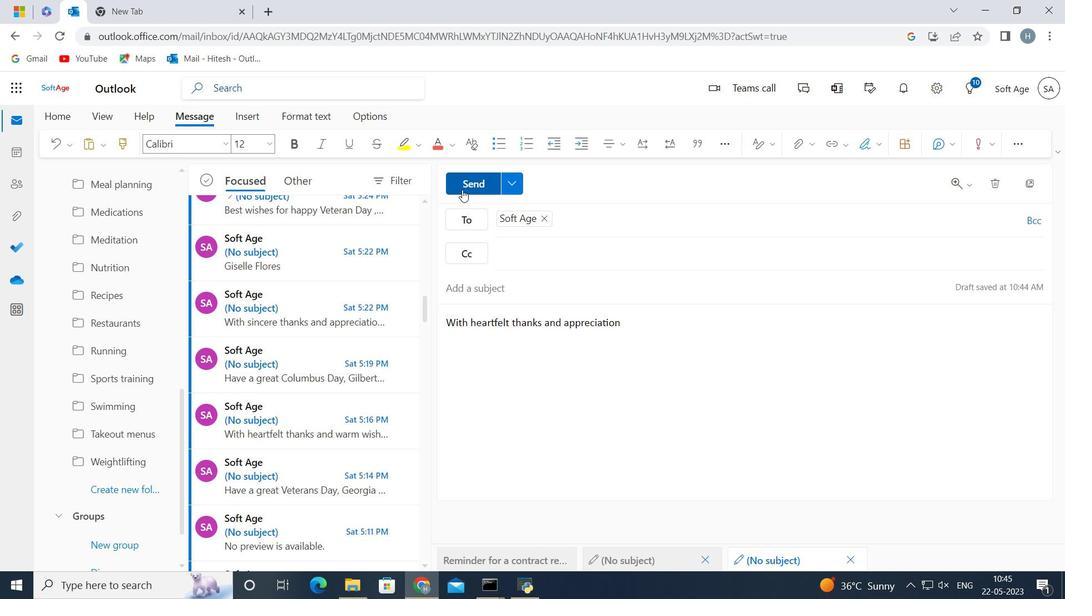 
Action: Mouse moved to (524, 360)
Screenshot: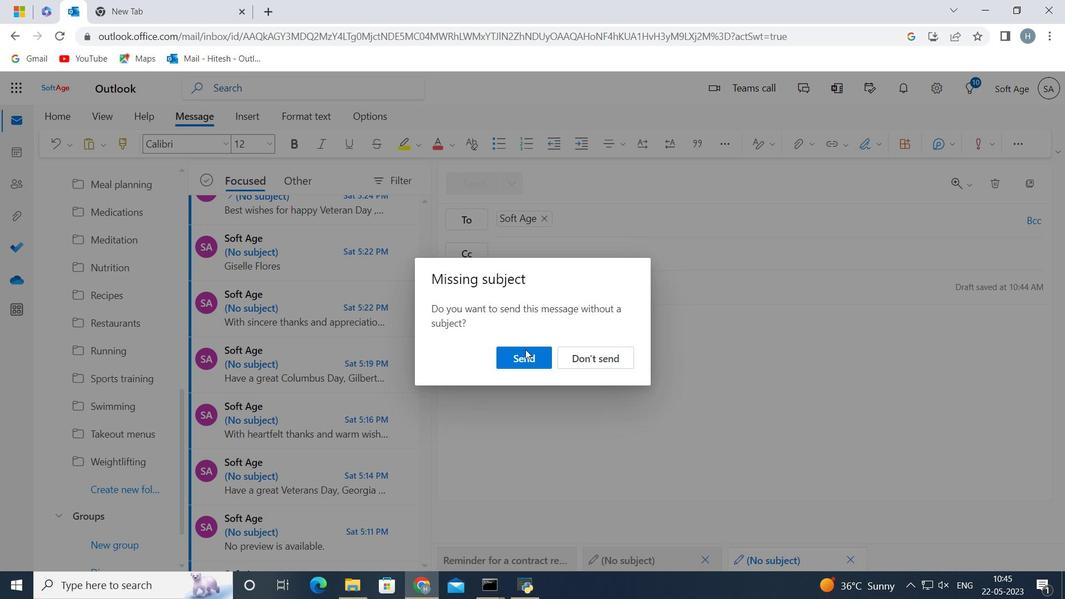 
Action: Mouse pressed left at (524, 360)
Screenshot: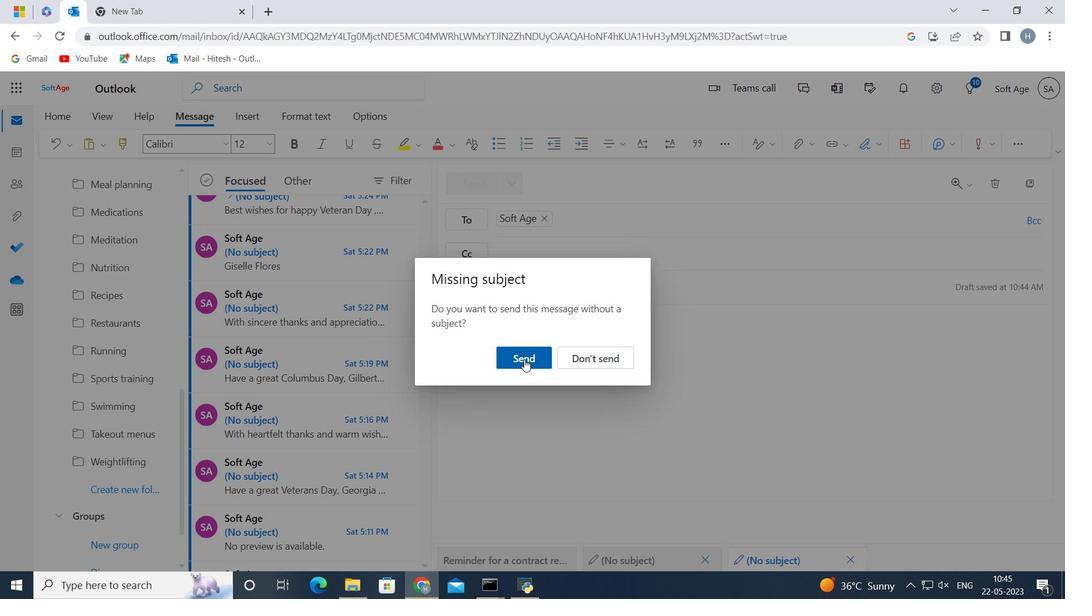 
Action: Mouse moved to (531, 351)
Screenshot: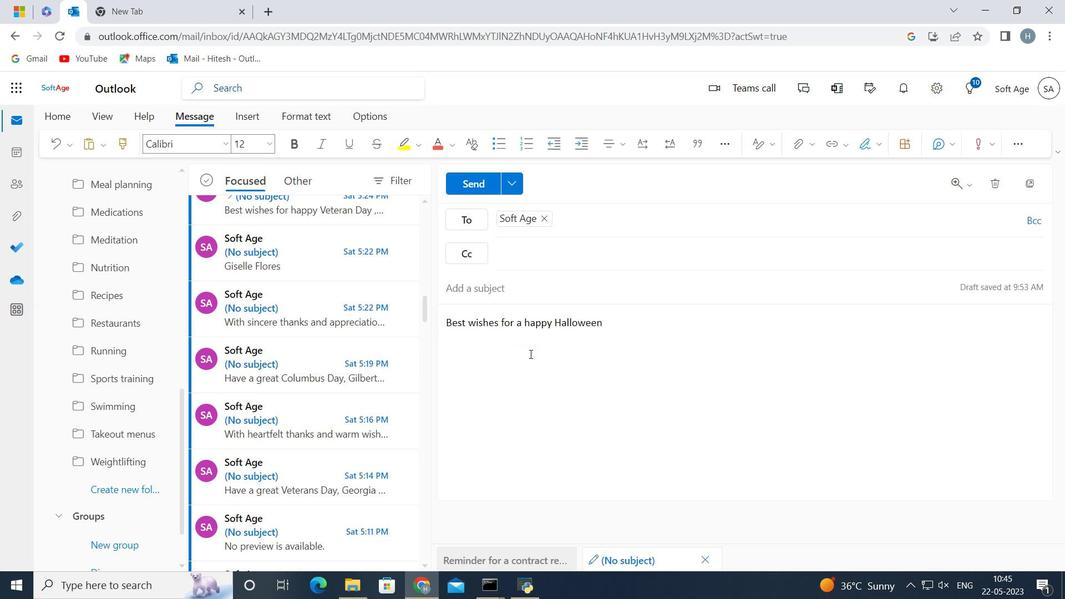 
